 Task: Look for space in San Pedro del Pinatar, Spain from 5th September, 2023 to 13th September, 2023 for 6 adults in price range Rs.15000 to Rs.20000. Place can be entire place with 3 bedrooms having 3 beds and 3 bathrooms. Property type can be house, flat, guest house. Booking option can be shelf check-in. Required host language is English.
Action: Mouse moved to (293, 152)
Screenshot: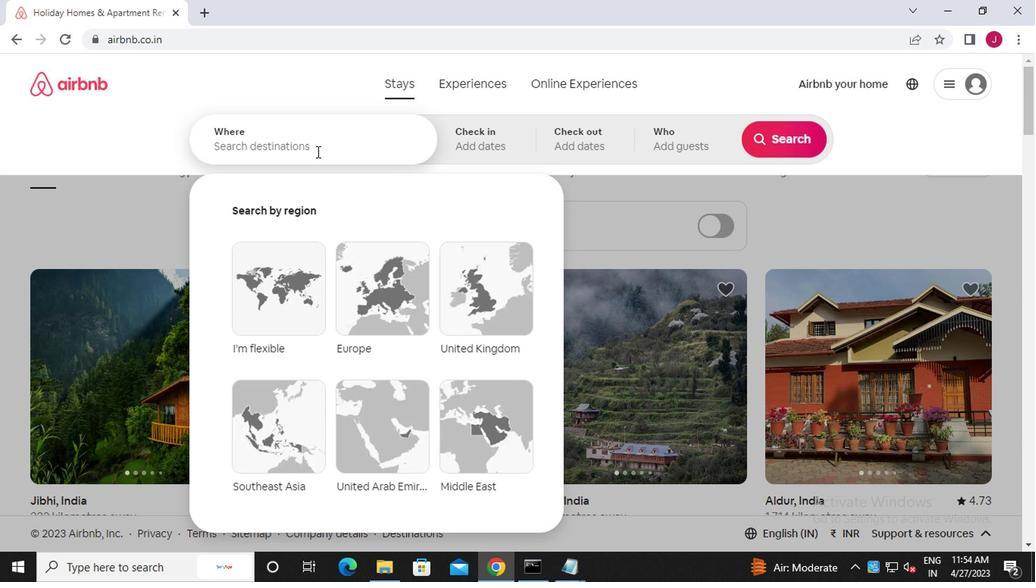 
Action: Mouse pressed left at (293, 152)
Screenshot: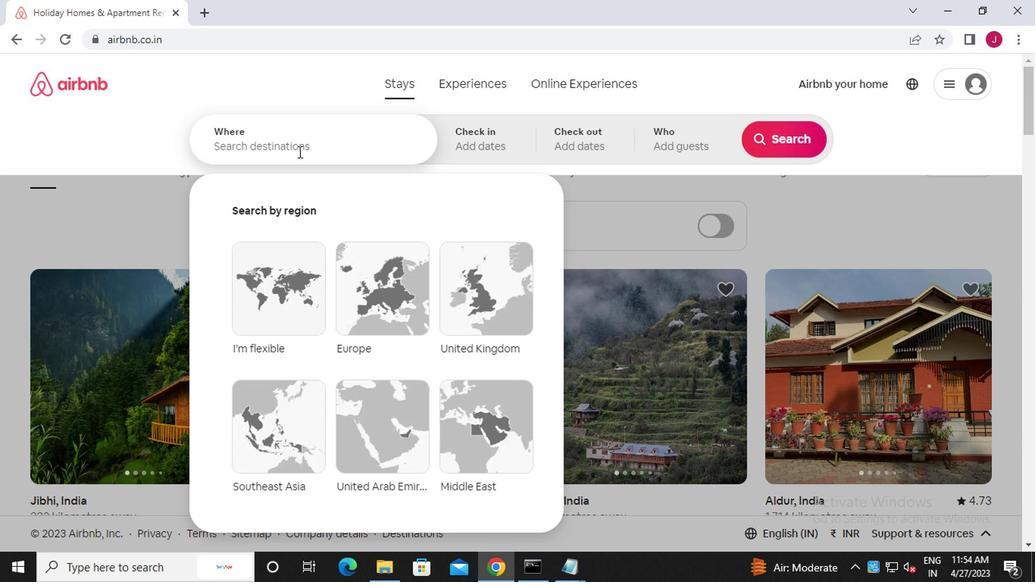 
Action: Key pressed s<Key.caps_lock>an<Key.space>pedro<Key.space>del<Key.space><Key.caps_lock>p<Key.caps_lock>inatar,<Key.caps_lock>s<Key.caps_lock>pain
Screenshot: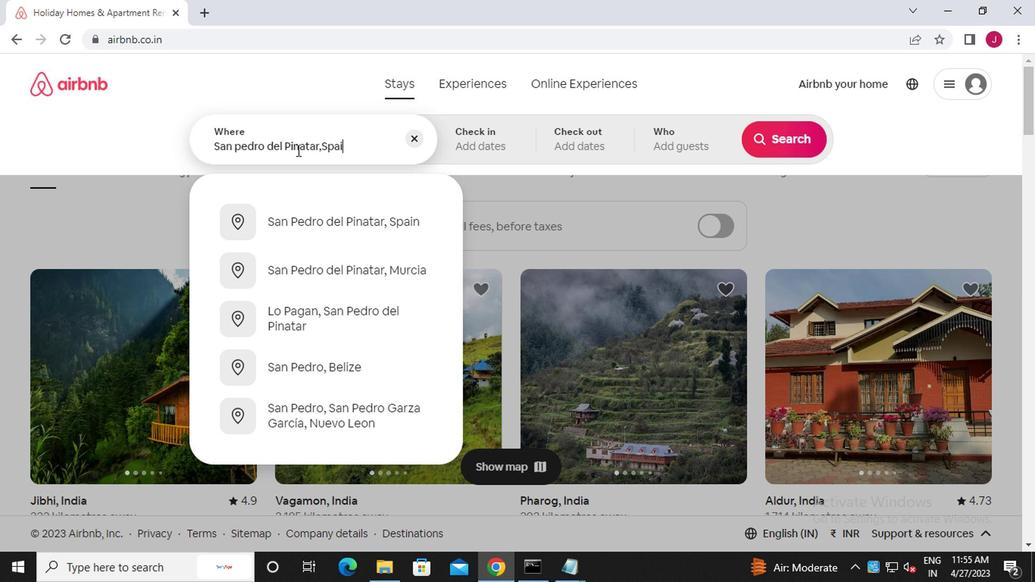 
Action: Mouse moved to (364, 225)
Screenshot: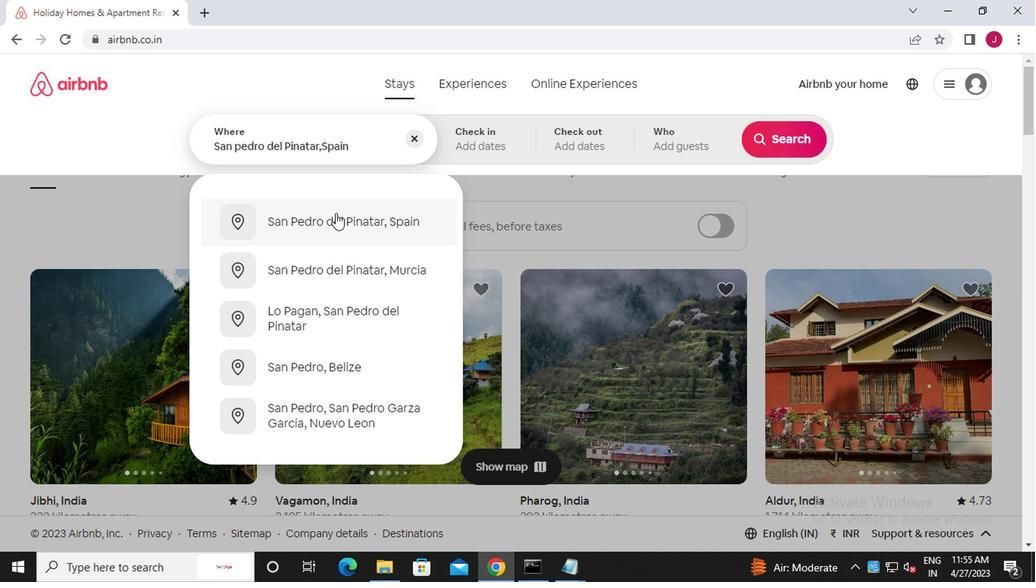 
Action: Mouse pressed left at (364, 225)
Screenshot: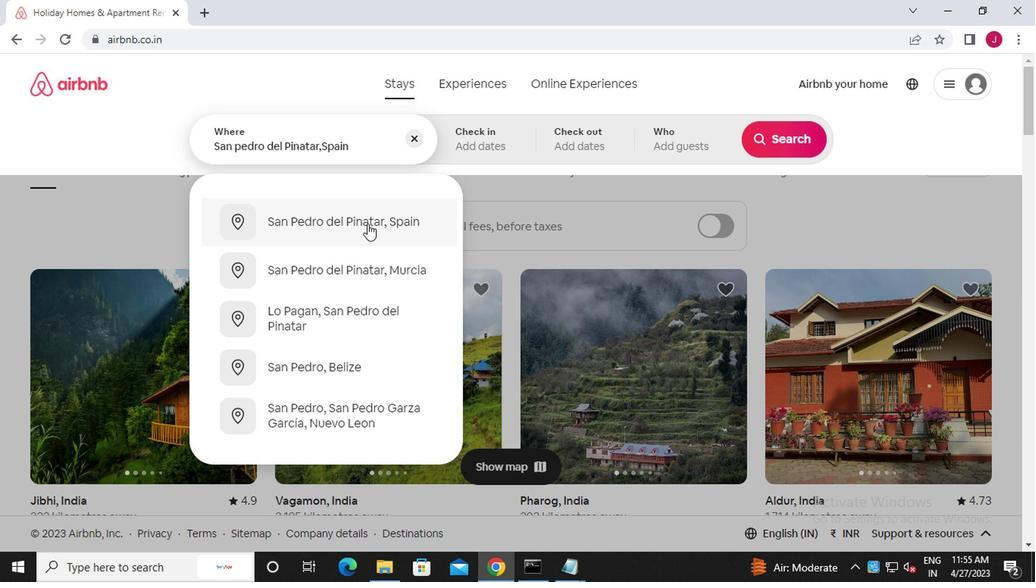 
Action: Mouse moved to (770, 259)
Screenshot: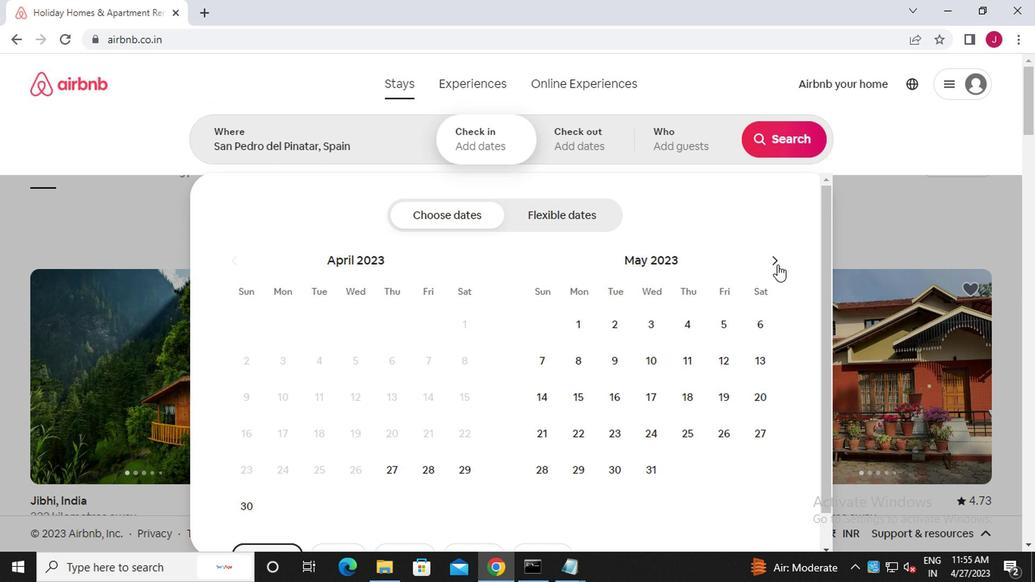 
Action: Mouse pressed left at (770, 259)
Screenshot: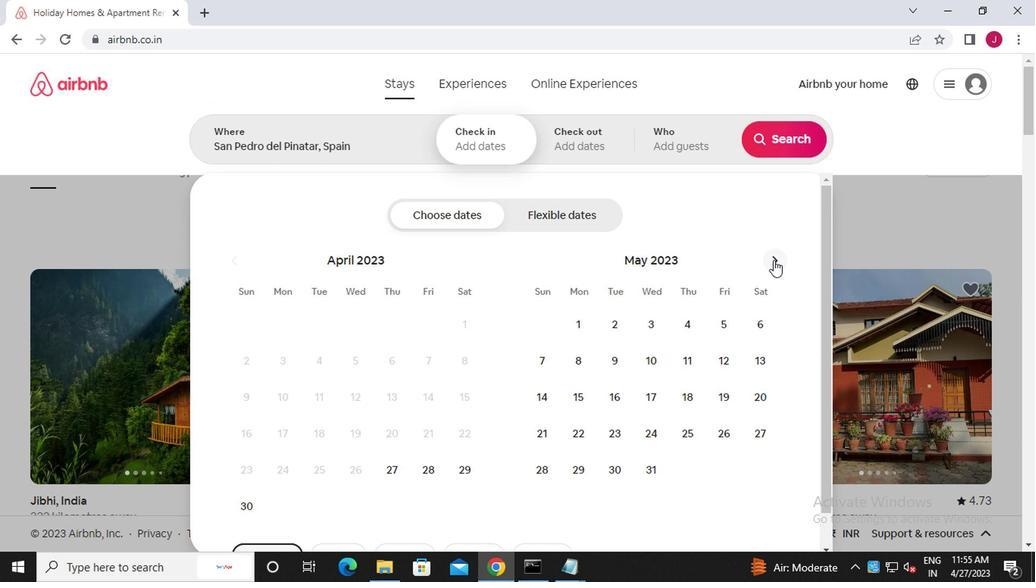 
Action: Mouse pressed left at (770, 259)
Screenshot: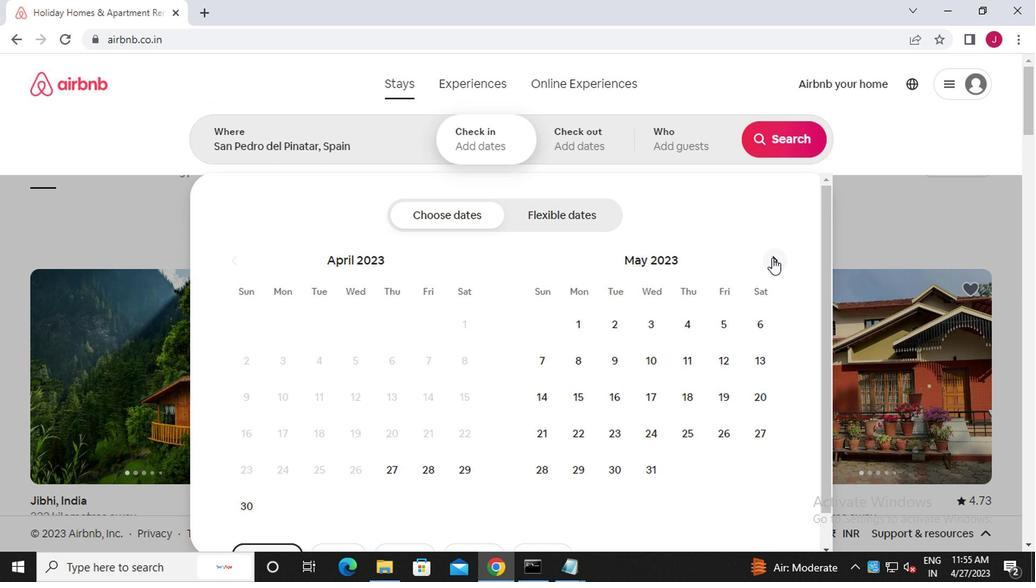 
Action: Mouse pressed left at (770, 259)
Screenshot: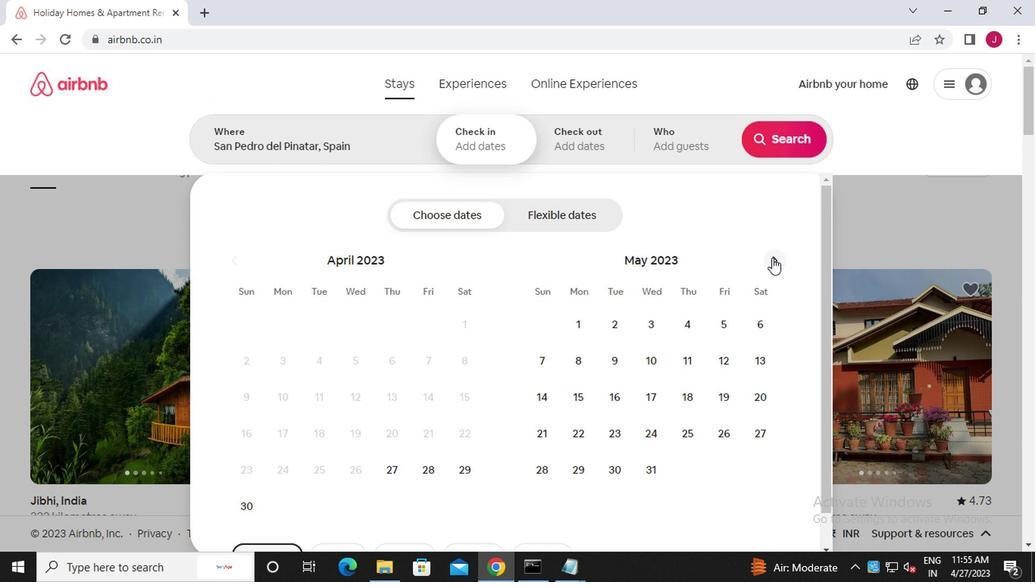 
Action: Mouse pressed left at (770, 259)
Screenshot: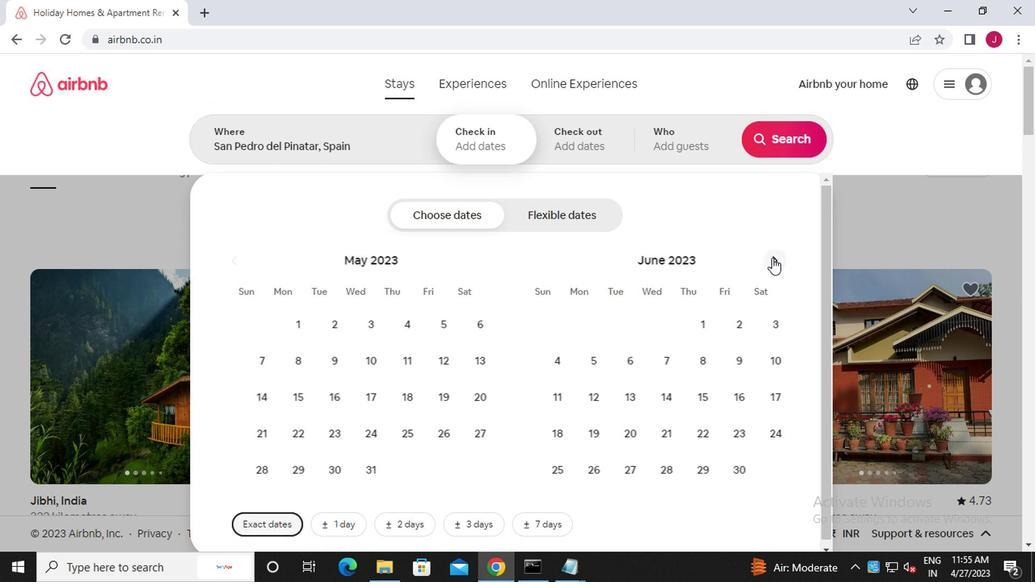 
Action: Mouse pressed left at (770, 259)
Screenshot: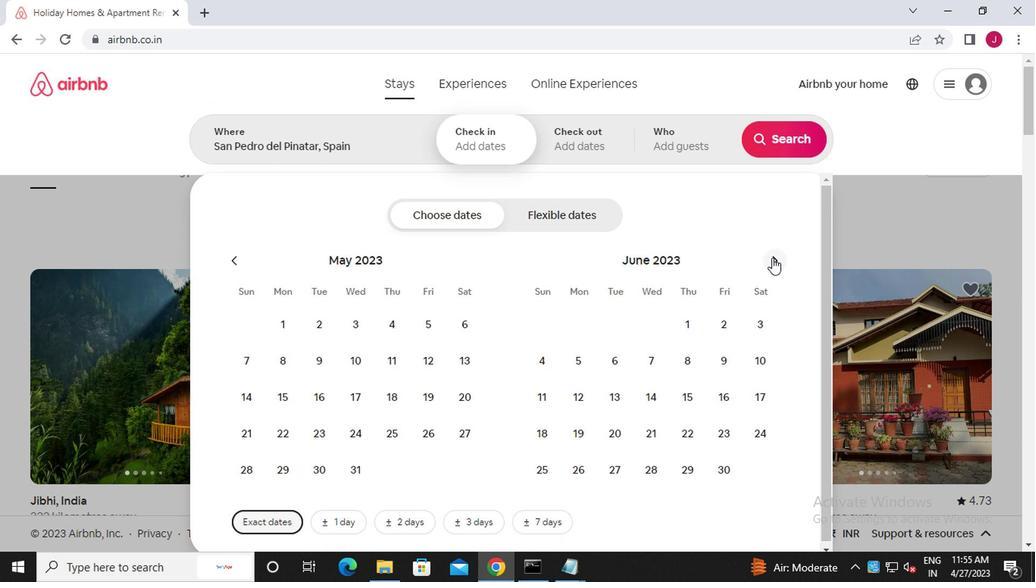 
Action: Mouse pressed left at (770, 259)
Screenshot: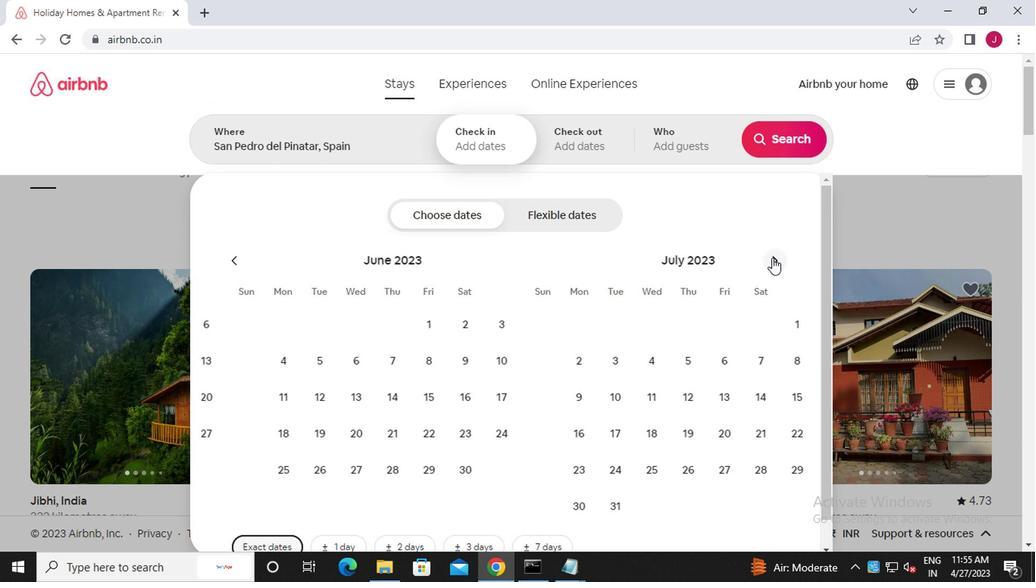
Action: Mouse moved to (767, 260)
Screenshot: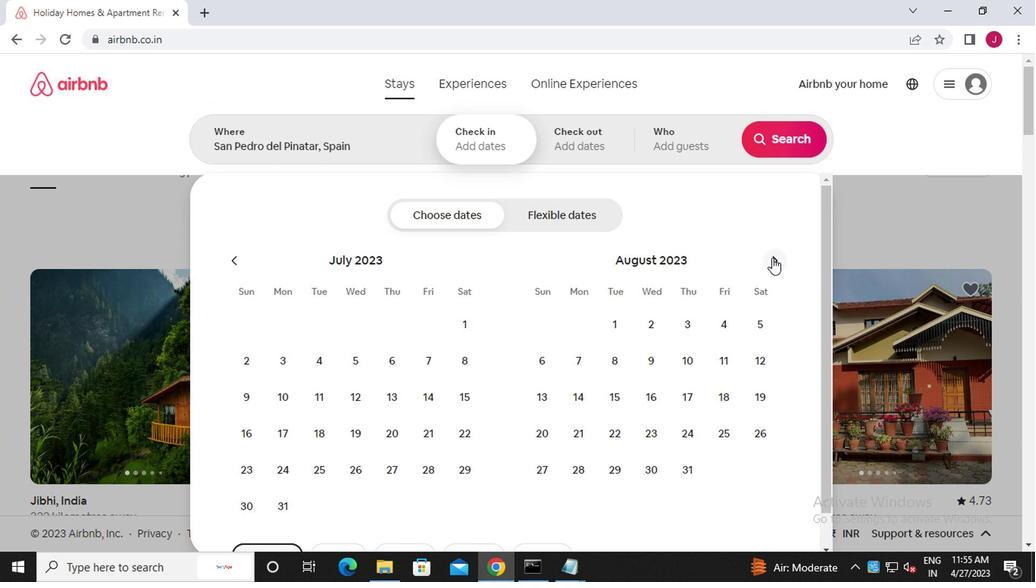 
Action: Mouse pressed left at (767, 260)
Screenshot: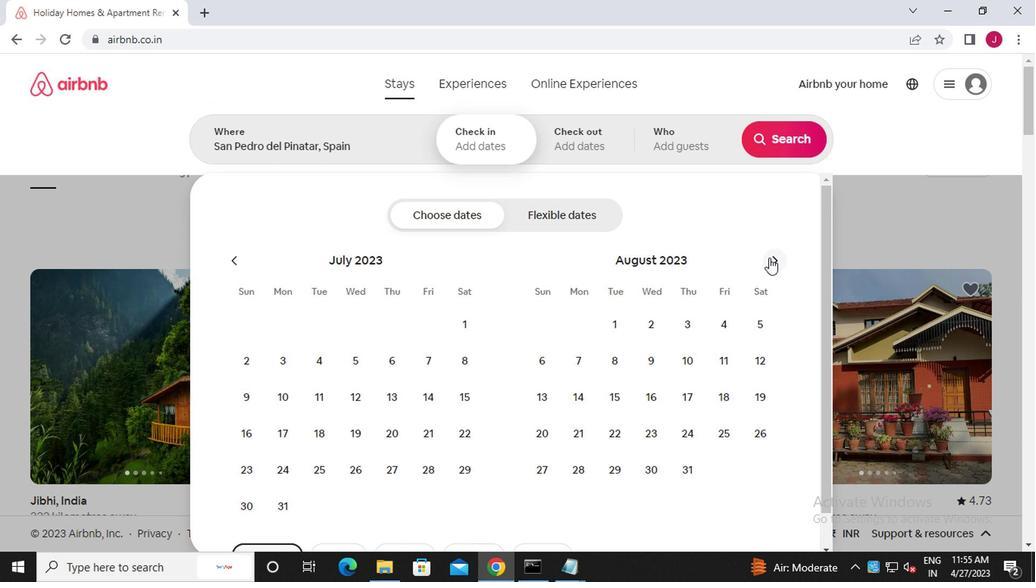 
Action: Mouse moved to (613, 364)
Screenshot: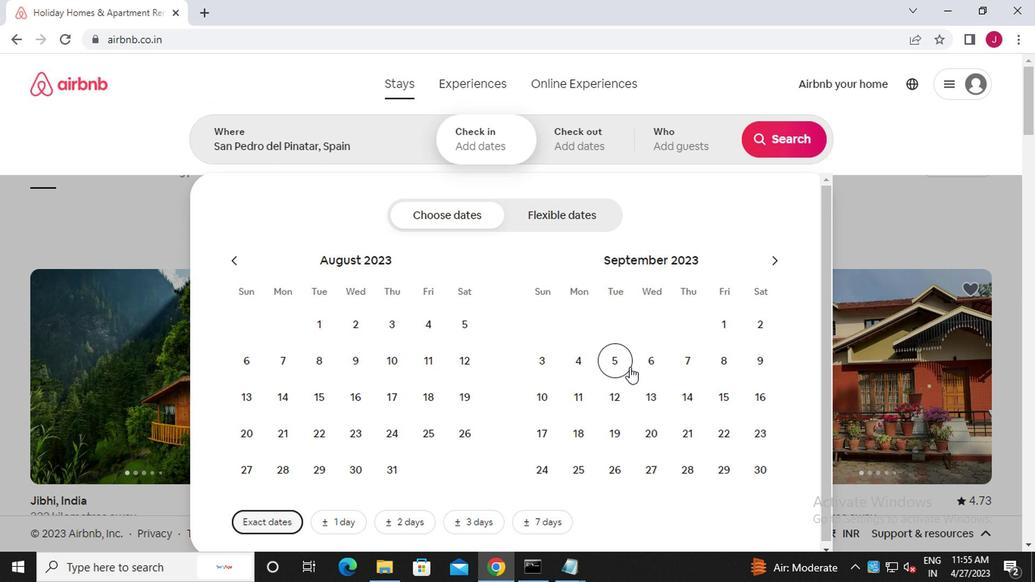 
Action: Mouse pressed left at (613, 364)
Screenshot: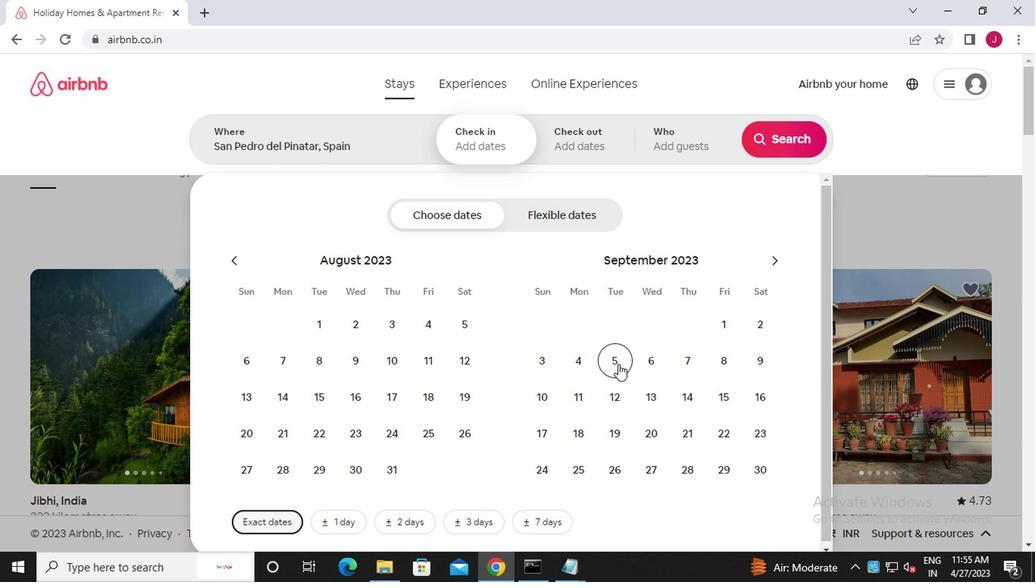 
Action: Mouse moved to (643, 394)
Screenshot: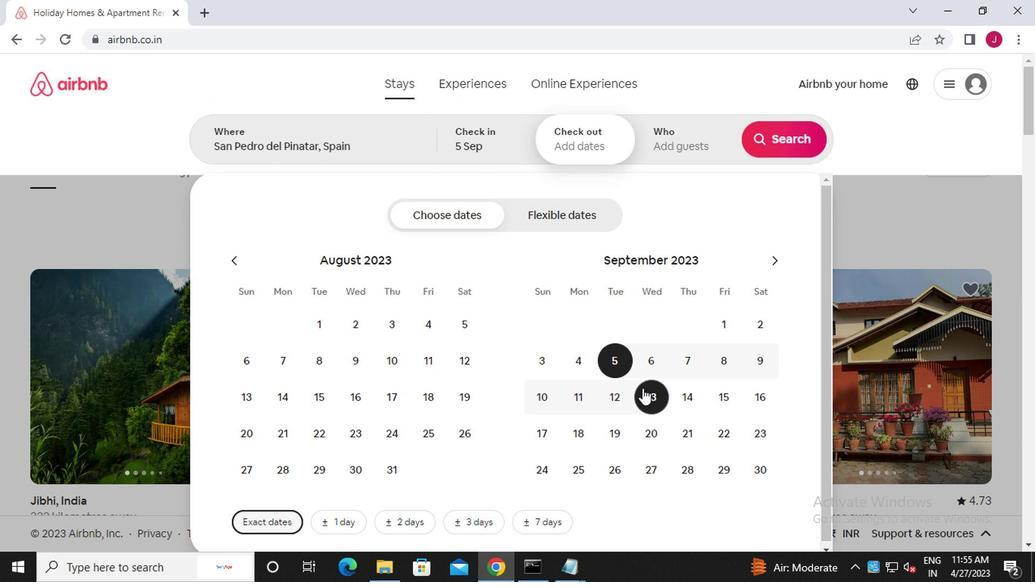 
Action: Mouse pressed left at (643, 394)
Screenshot: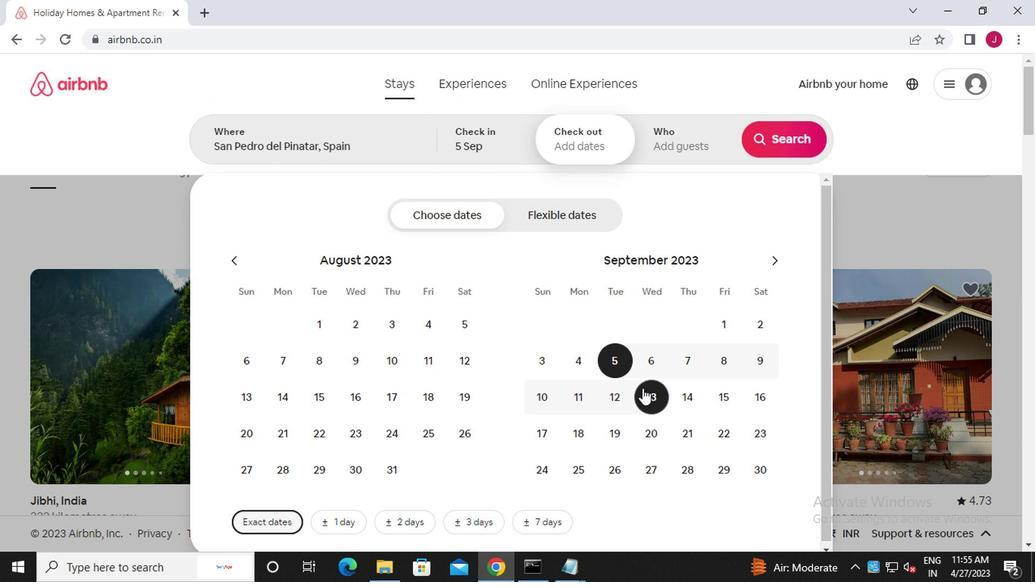 
Action: Mouse moved to (673, 153)
Screenshot: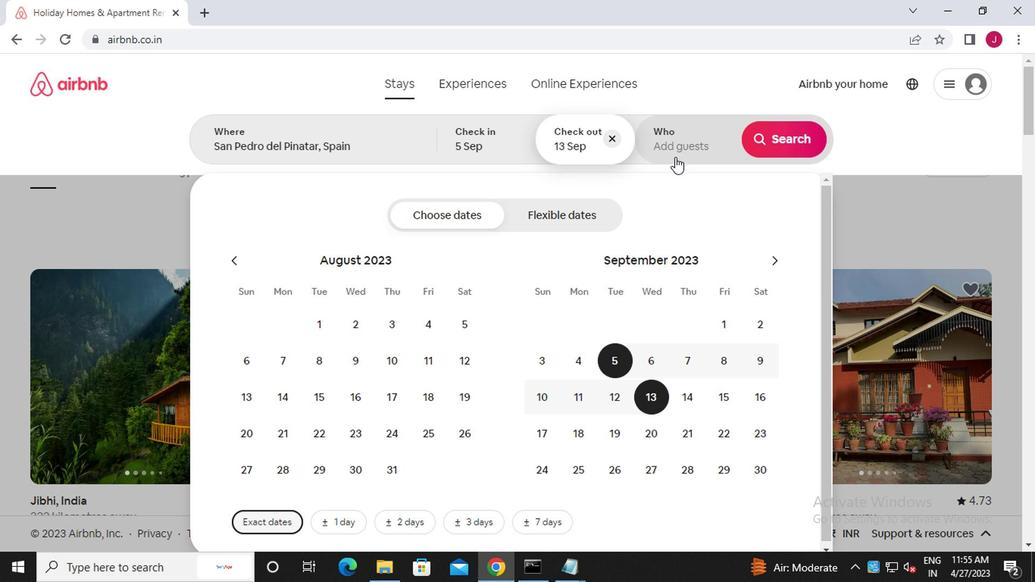 
Action: Mouse pressed left at (673, 153)
Screenshot: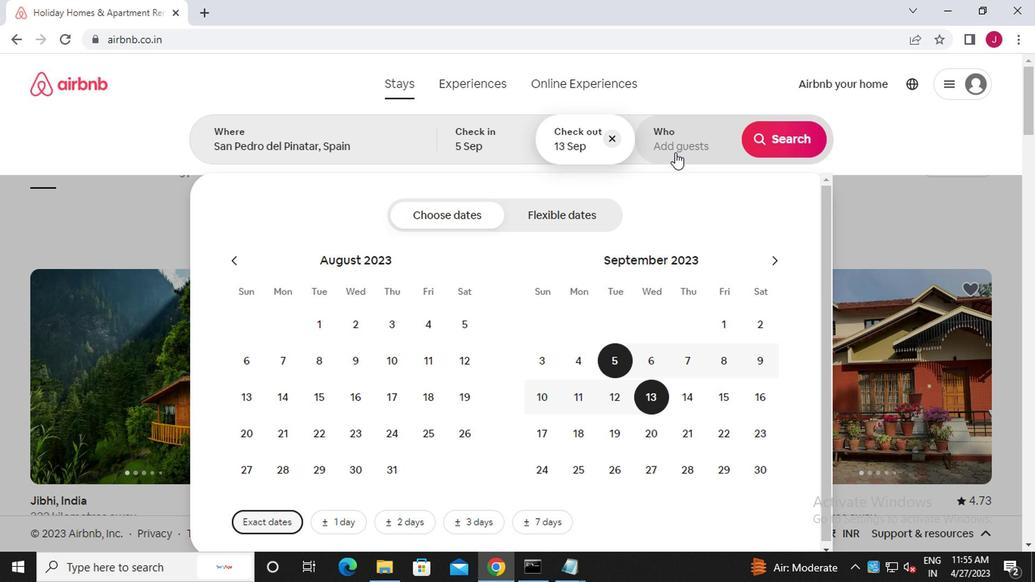 
Action: Mouse moved to (791, 224)
Screenshot: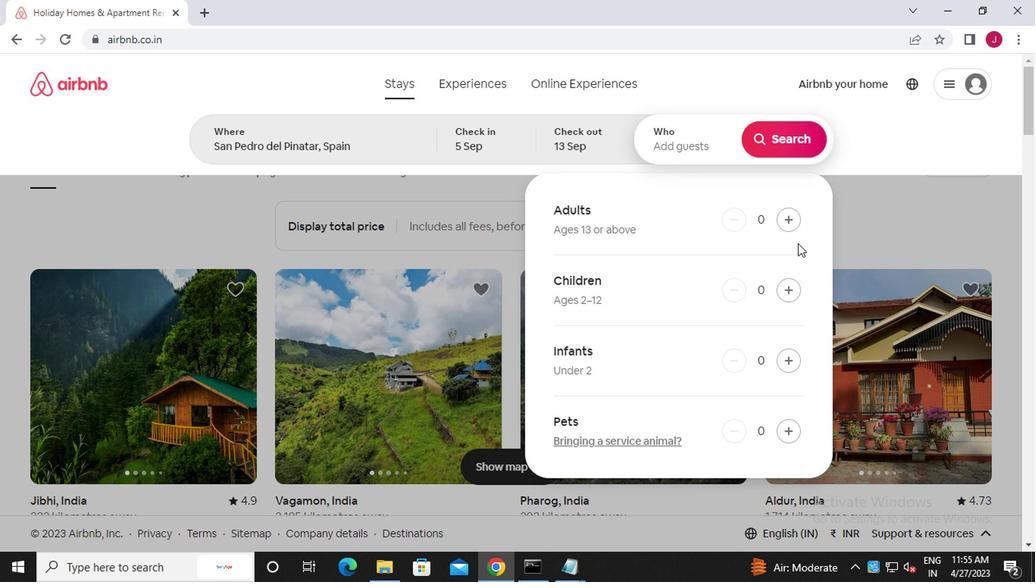 
Action: Mouse pressed left at (791, 224)
Screenshot: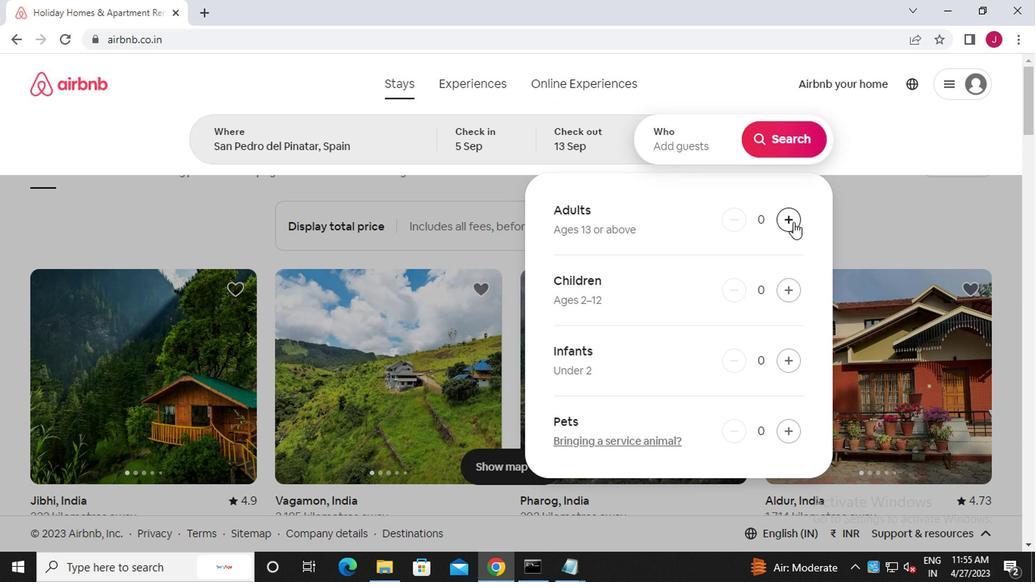 
Action: Mouse pressed left at (791, 224)
Screenshot: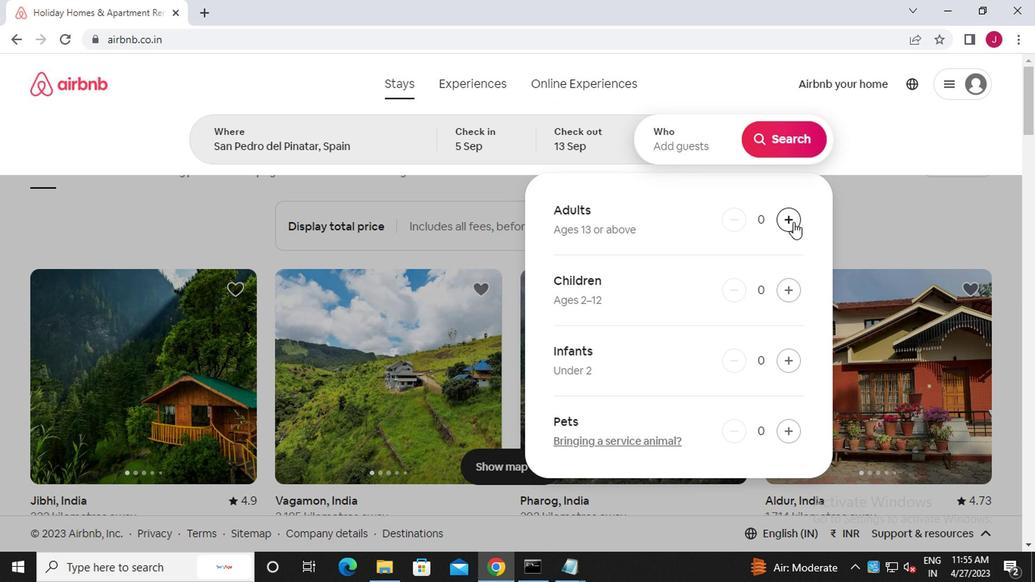 
Action: Mouse pressed left at (791, 224)
Screenshot: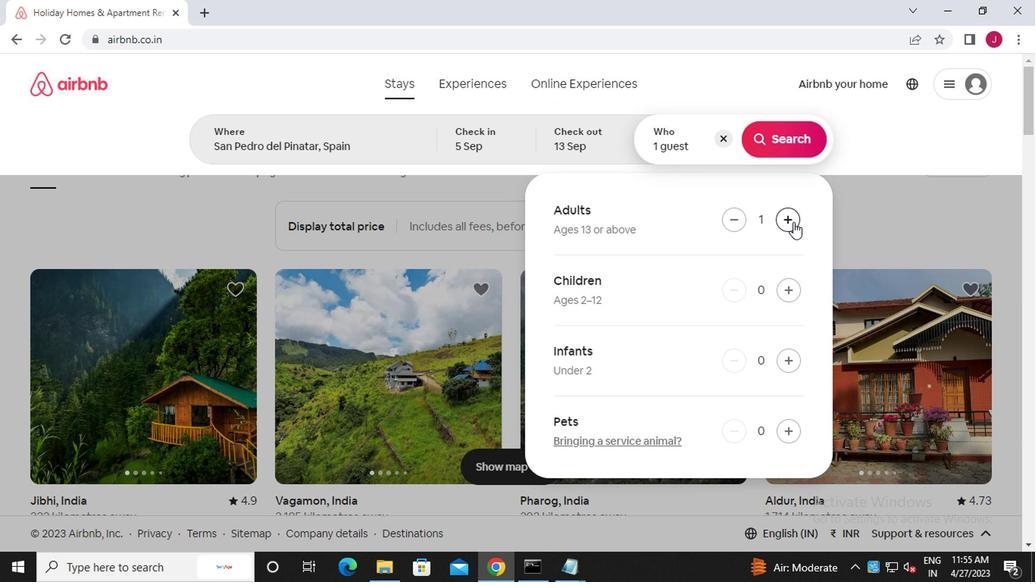 
Action: Mouse pressed left at (791, 224)
Screenshot: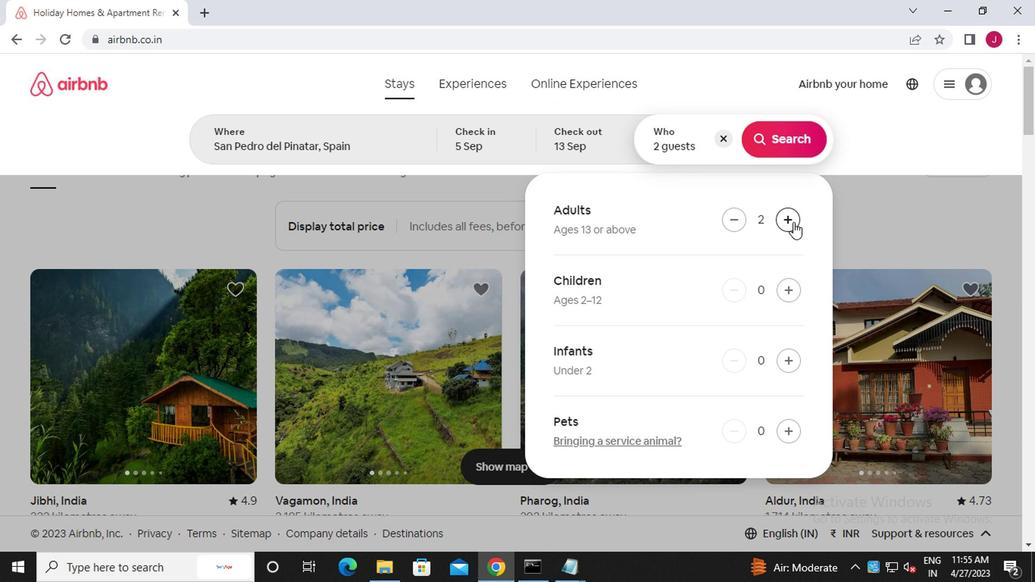 
Action: Mouse pressed left at (791, 224)
Screenshot: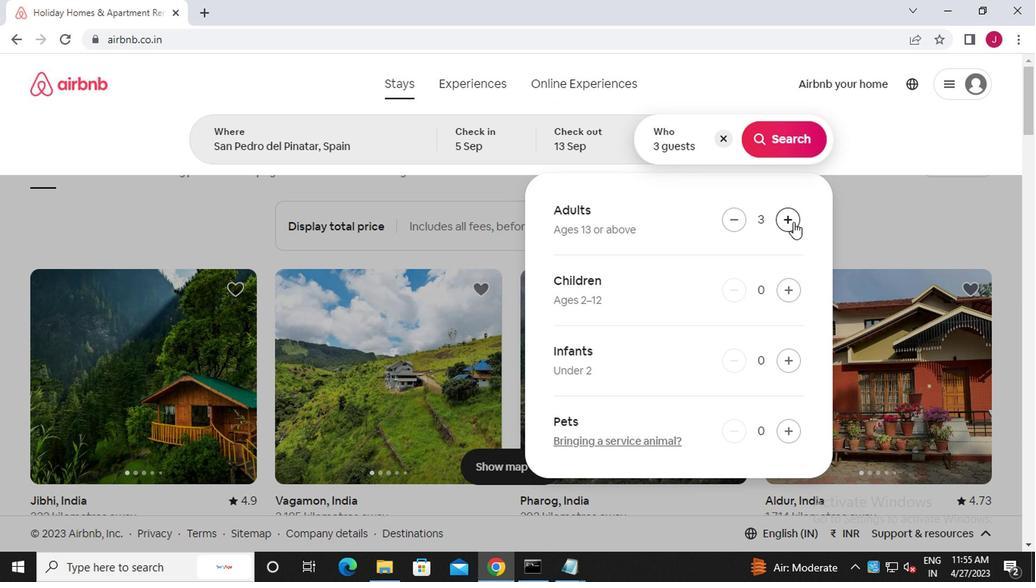 
Action: Mouse pressed left at (791, 224)
Screenshot: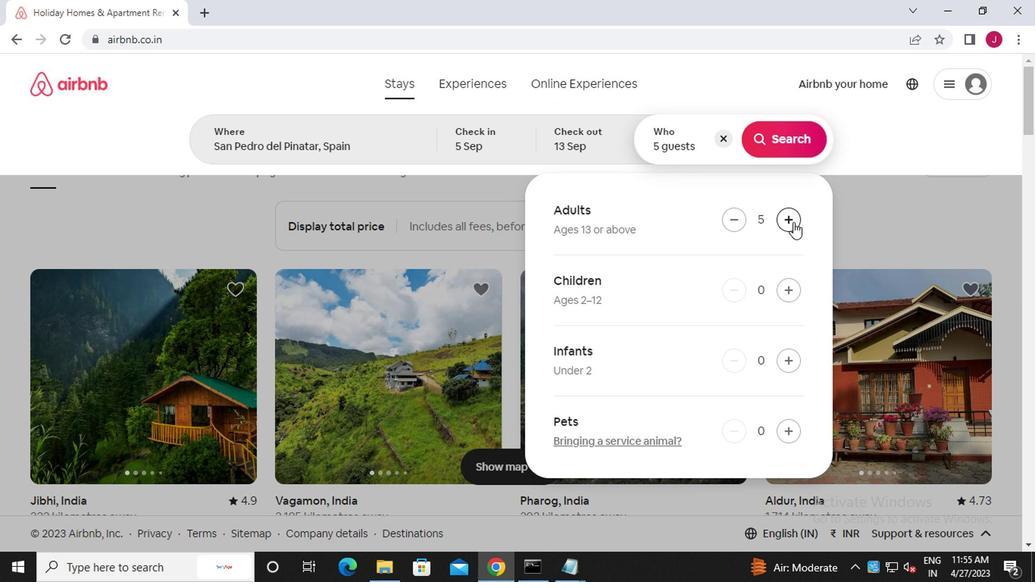 
Action: Mouse moved to (790, 142)
Screenshot: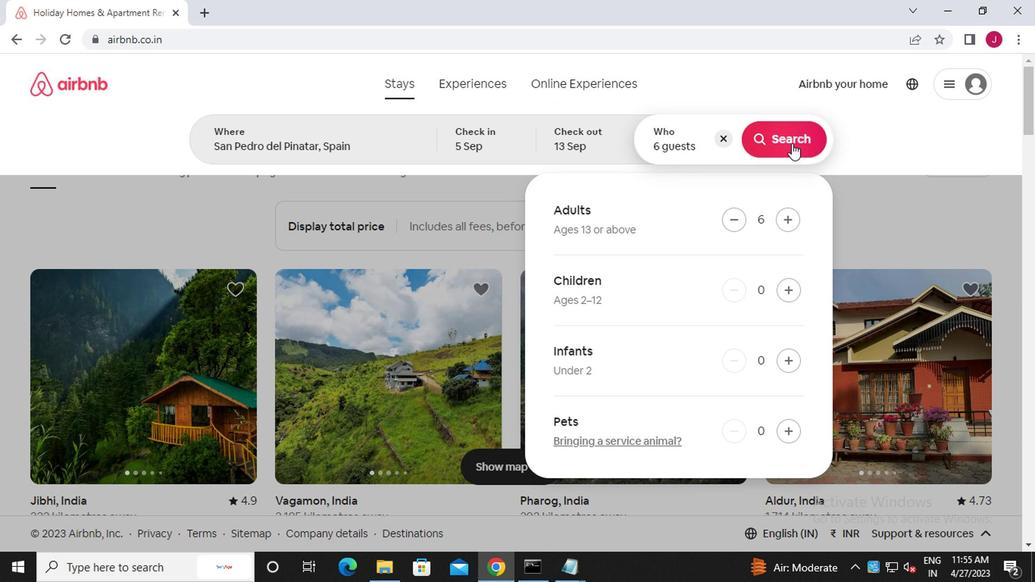 
Action: Mouse pressed left at (790, 142)
Screenshot: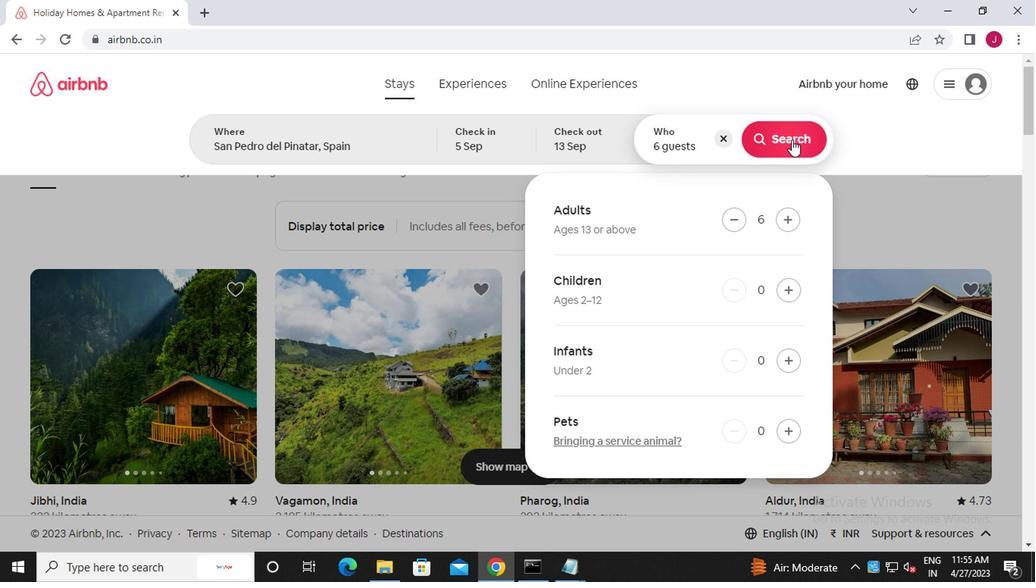 
Action: Mouse moved to (968, 146)
Screenshot: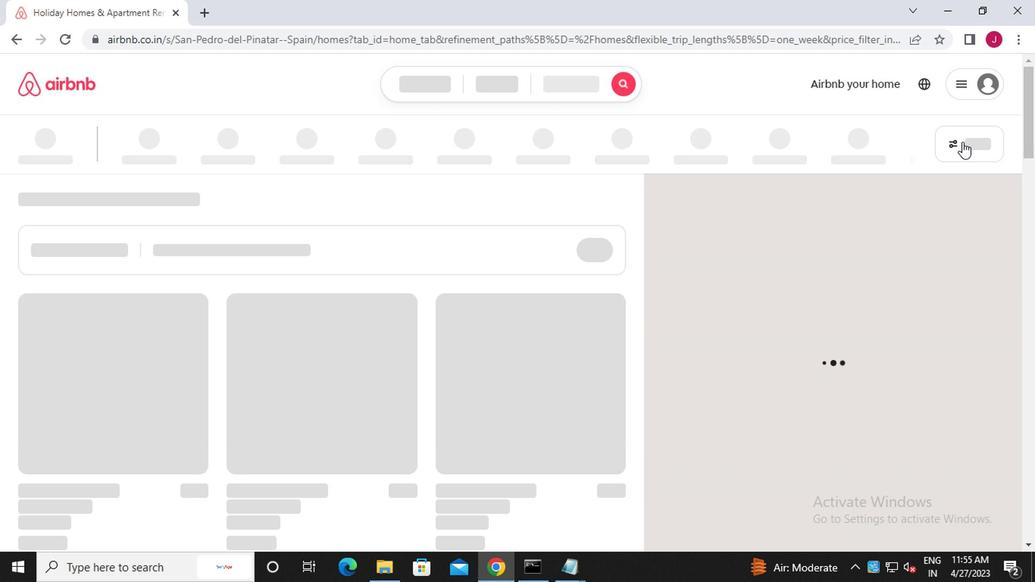 
Action: Mouse pressed left at (968, 146)
Screenshot: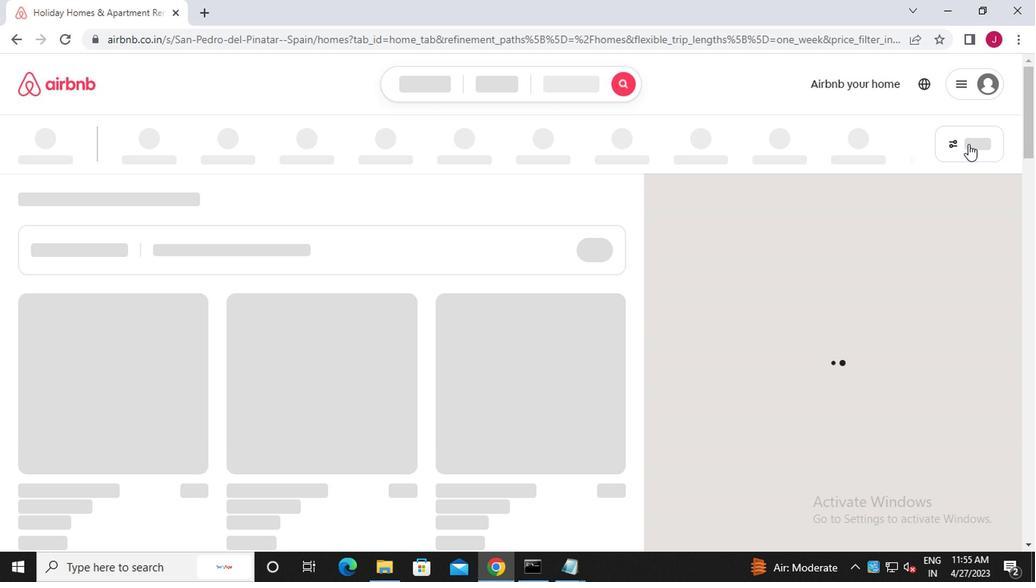 
Action: Mouse moved to (967, 148)
Screenshot: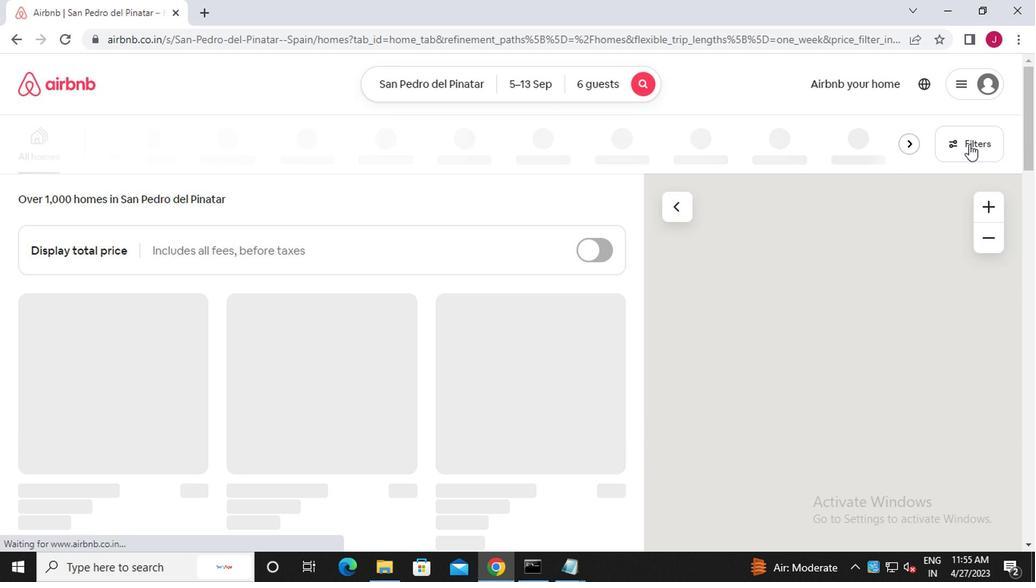 
Action: Mouse pressed left at (967, 148)
Screenshot: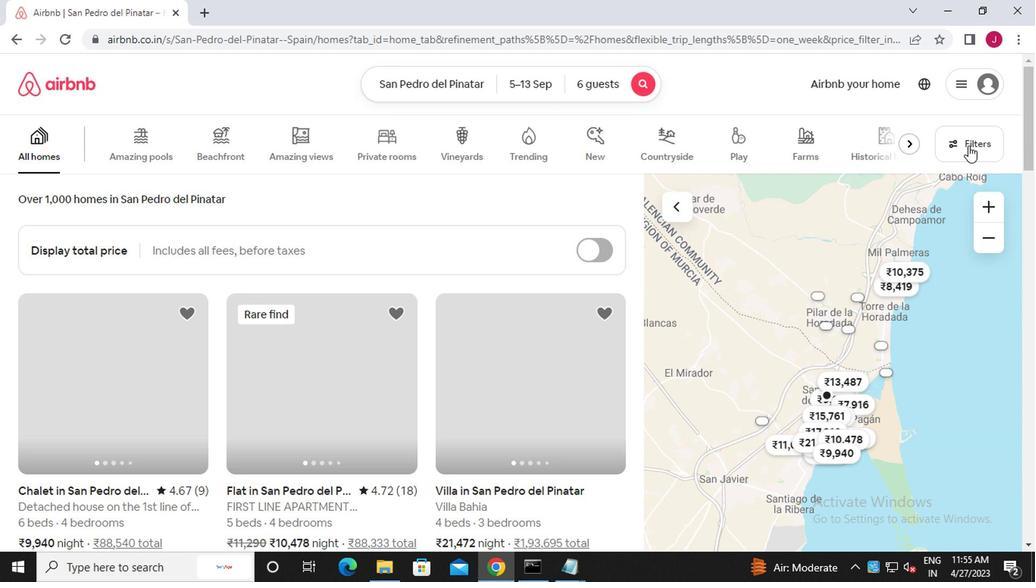 
Action: Mouse moved to (343, 328)
Screenshot: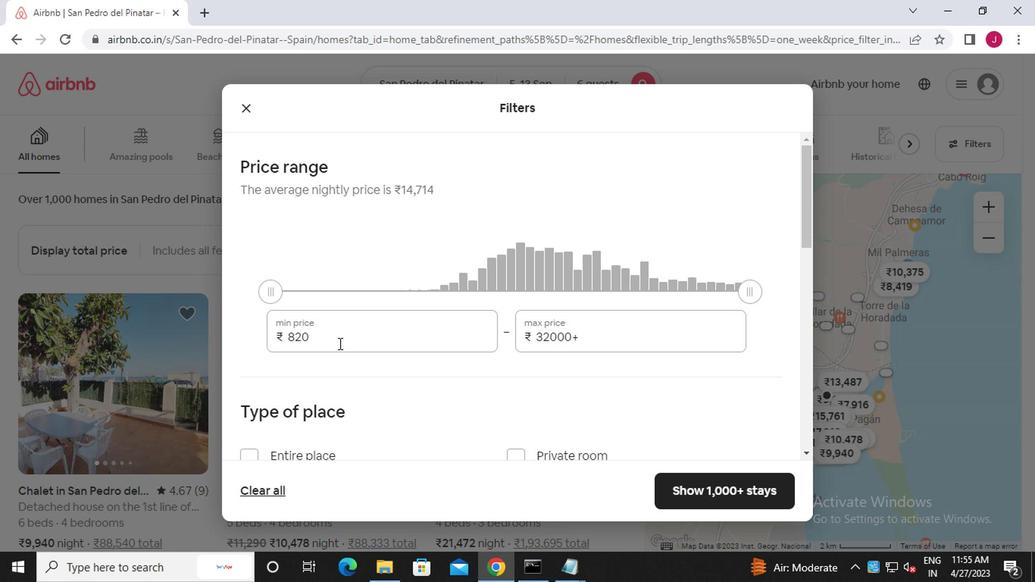 
Action: Mouse pressed left at (343, 328)
Screenshot: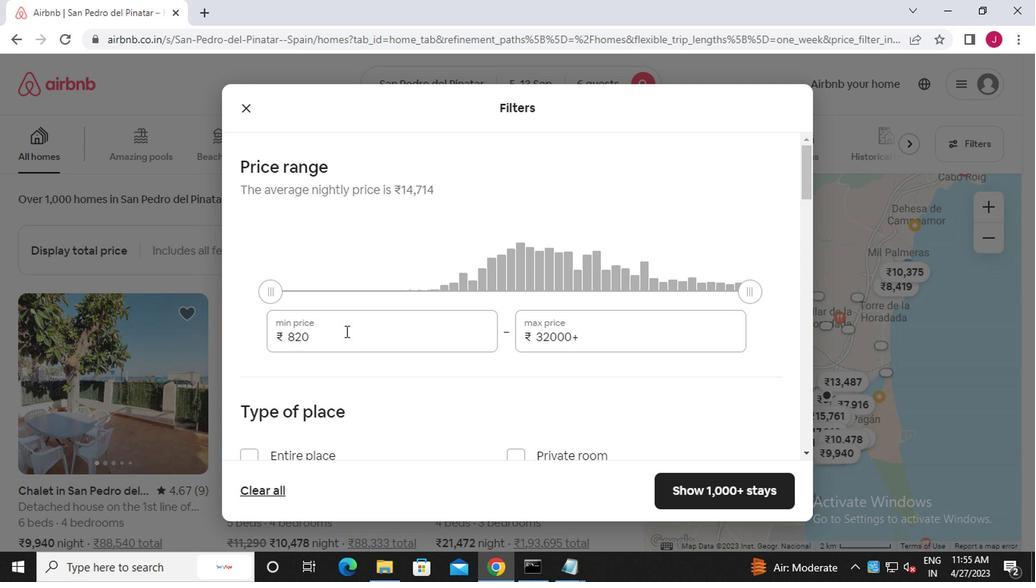 
Action: Key pressed <Key.backspace><Key.backspace><Key.backspace><<97>><<101>><<96>><<96>><<96>>
Screenshot: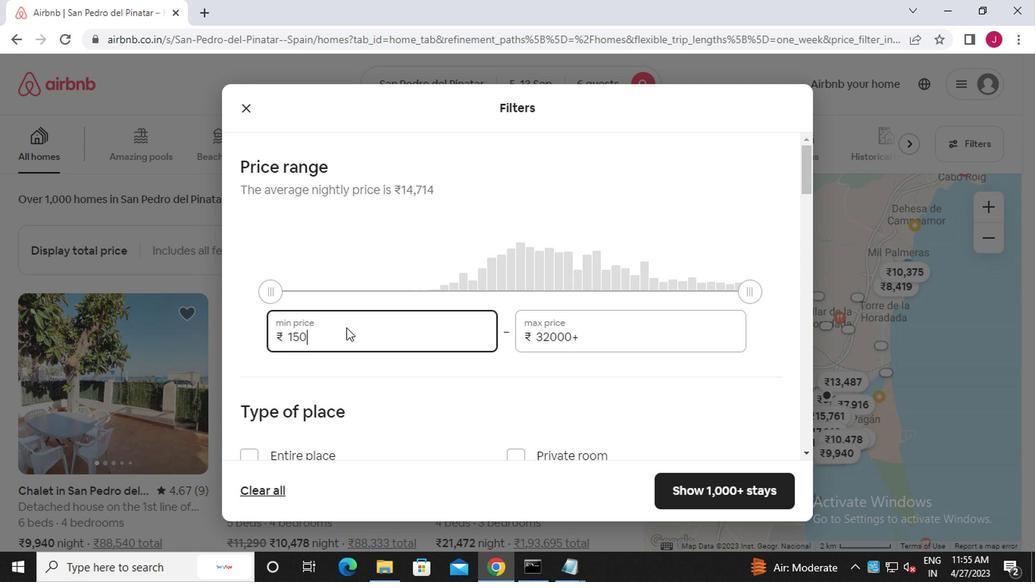 
Action: Mouse moved to (599, 342)
Screenshot: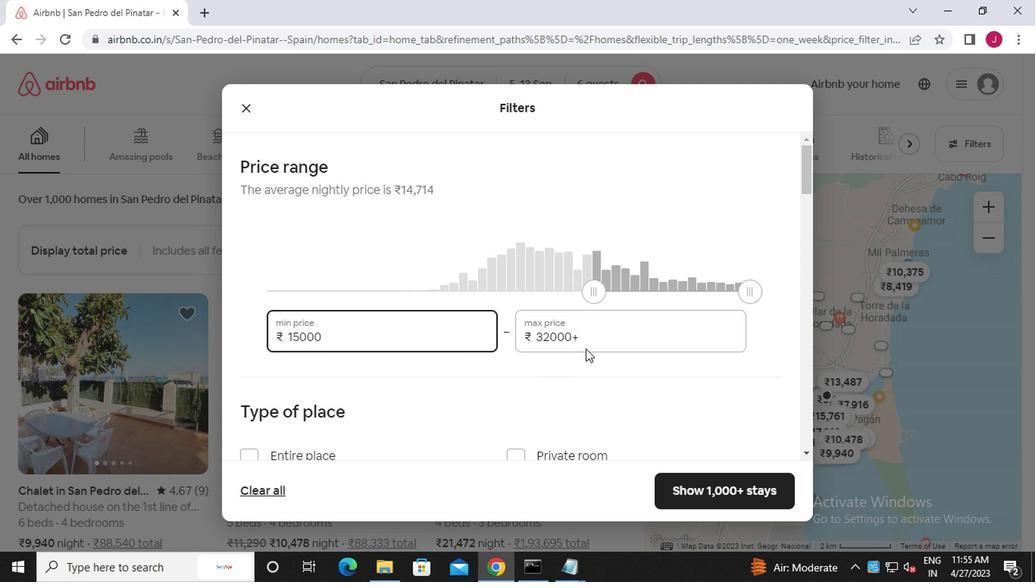 
Action: Mouse pressed left at (599, 342)
Screenshot: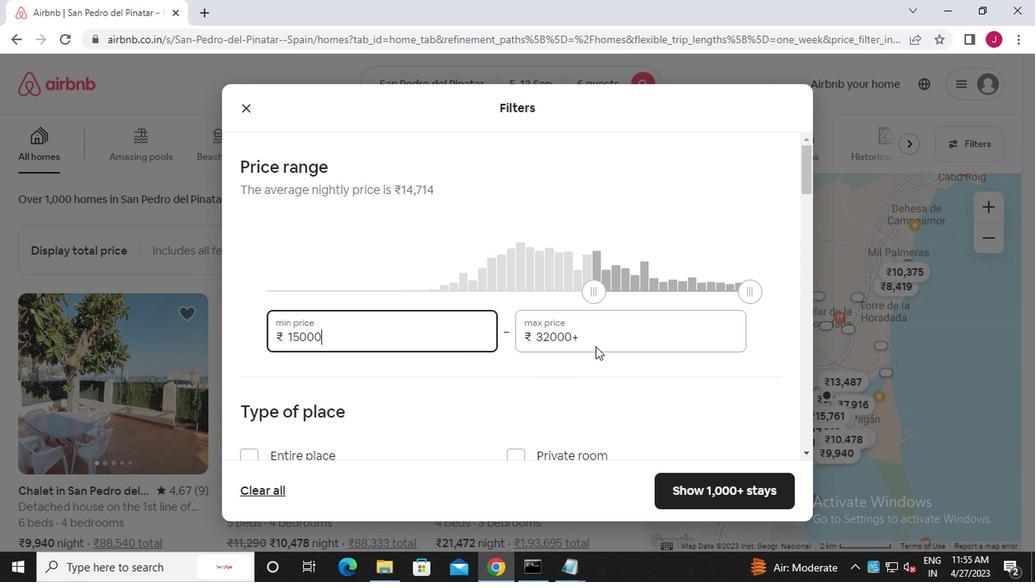 
Action: Mouse moved to (593, 343)
Screenshot: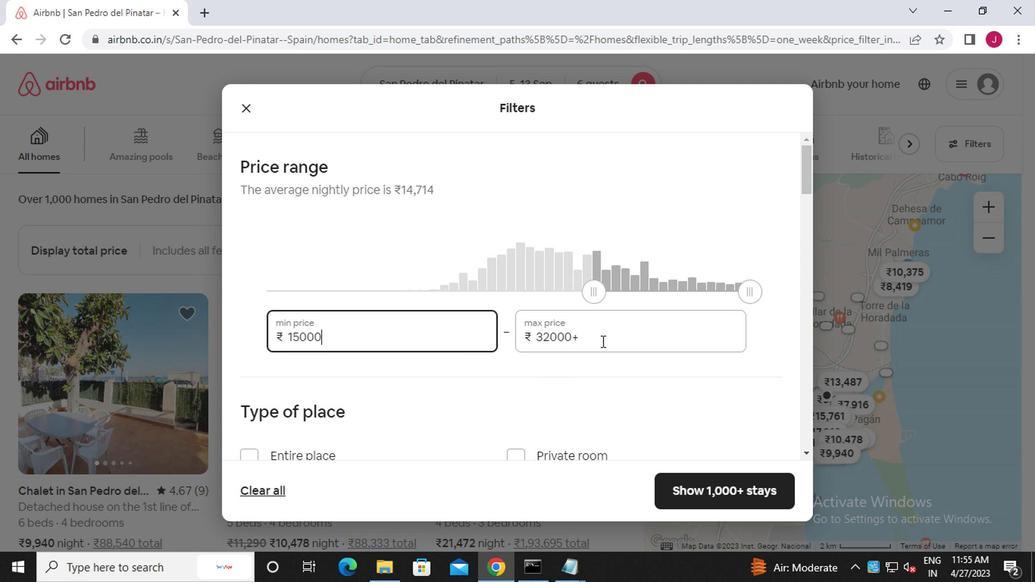 
Action: Key pressed <Key.backspace><Key.backspace><Key.backspace><Key.backspace><Key.backspace><Key.backspace><Key.backspace><Key.backspace><Key.backspace><Key.backspace><Key.backspace><Key.backspace><<98>><<96>><<96>><<96>><<96>>
Screenshot: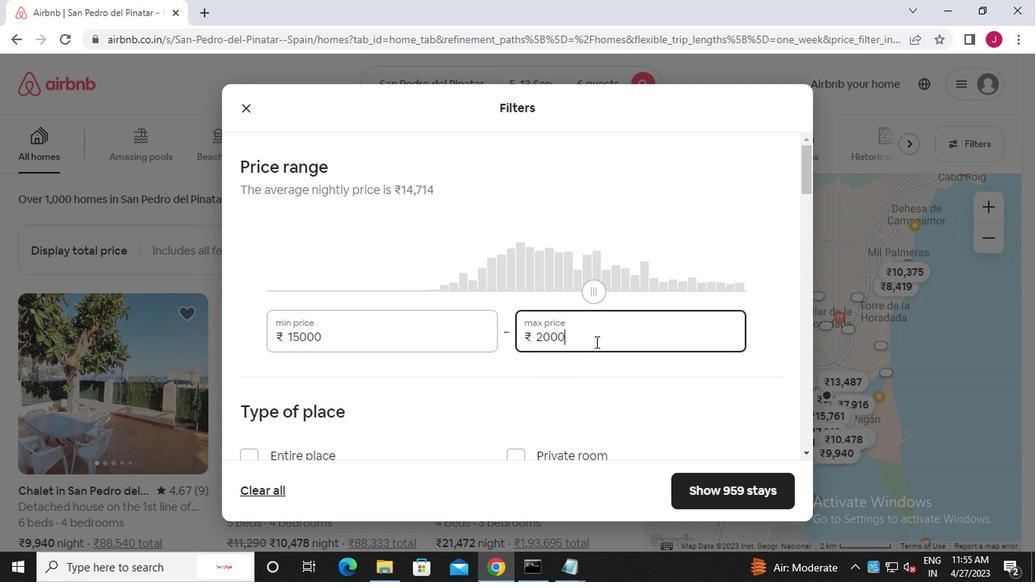 
Action: Mouse scrolled (593, 342) with delta (0, 0)
Screenshot: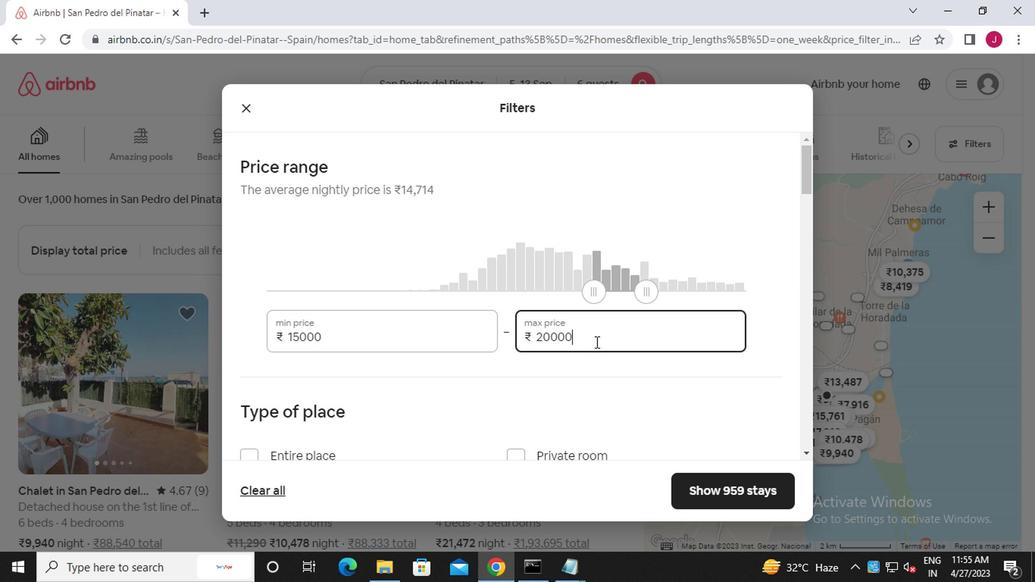 
Action: Mouse scrolled (593, 342) with delta (0, 0)
Screenshot: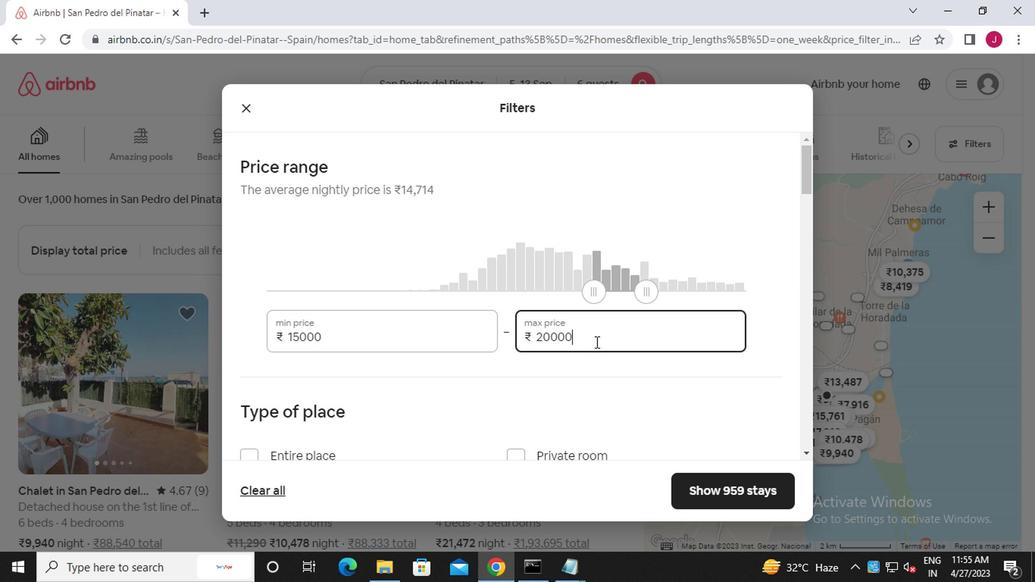 
Action: Mouse scrolled (593, 342) with delta (0, 0)
Screenshot: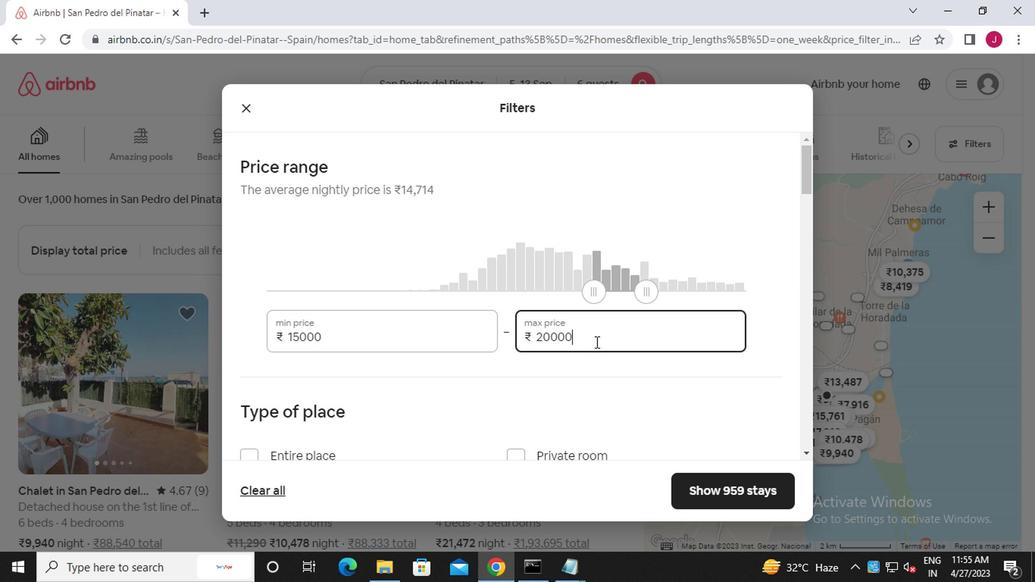 
Action: Mouse scrolled (593, 342) with delta (0, 0)
Screenshot: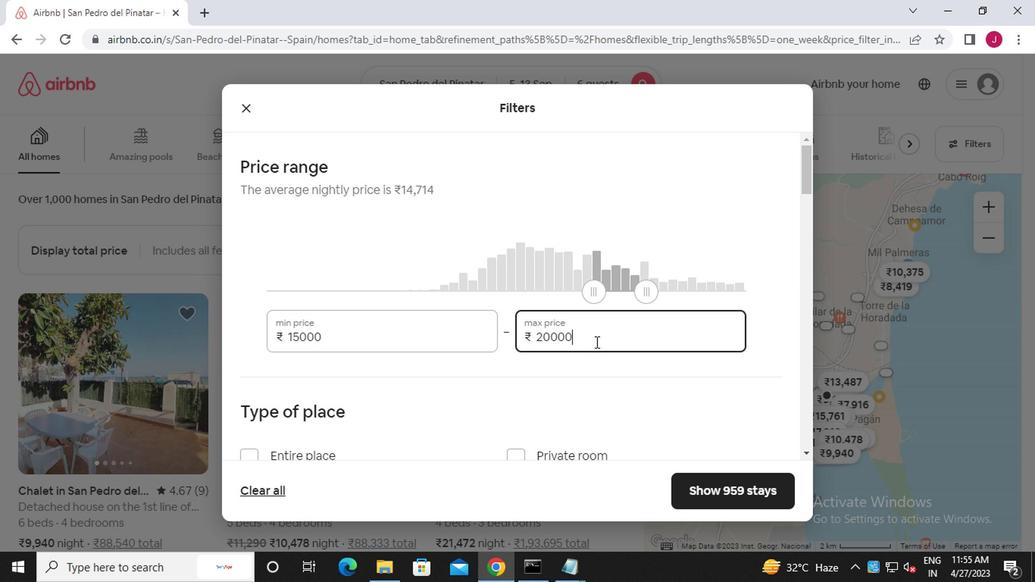 
Action: Mouse moved to (240, 149)
Screenshot: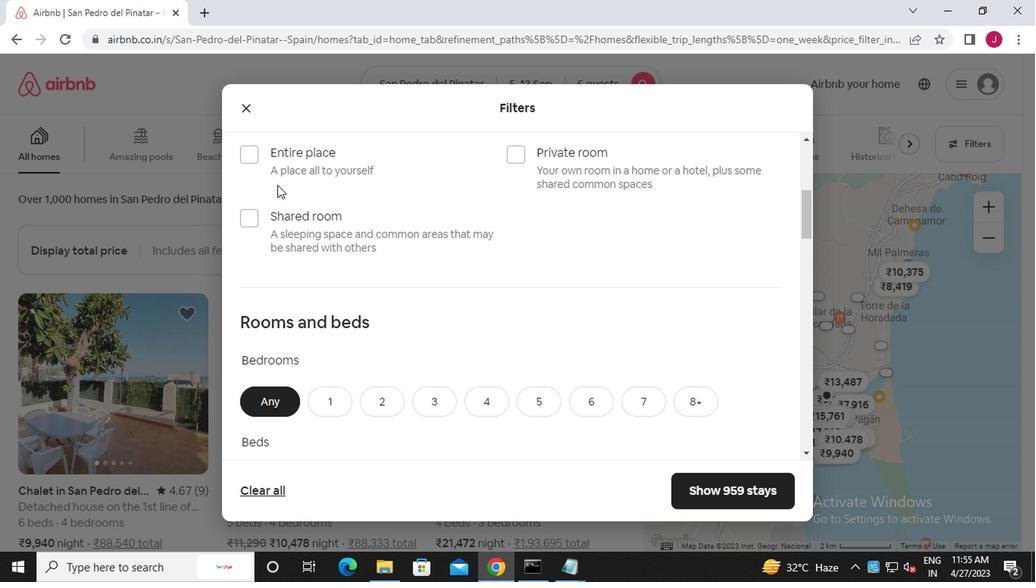 
Action: Mouse pressed left at (240, 149)
Screenshot: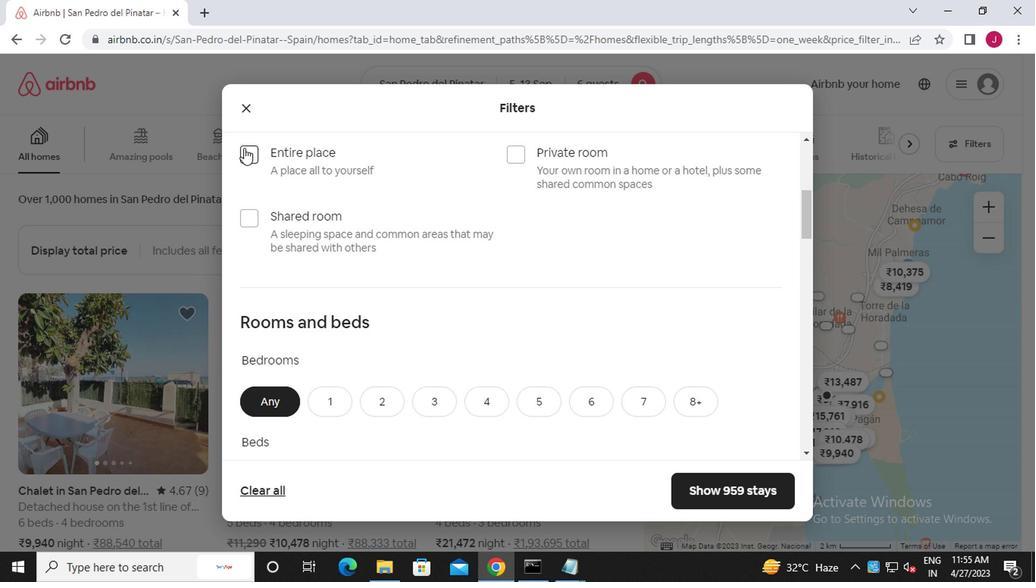 
Action: Mouse moved to (360, 261)
Screenshot: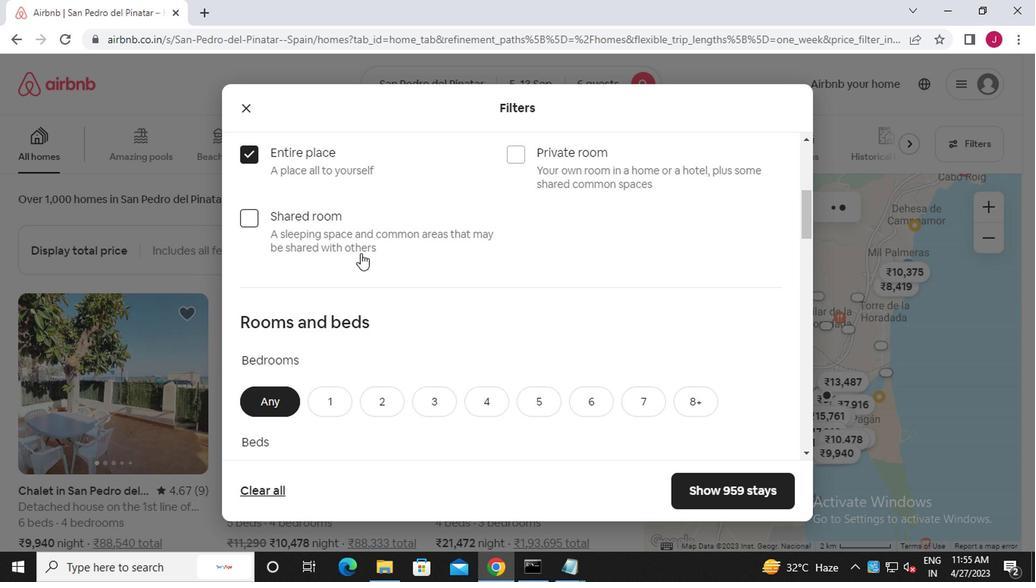 
Action: Mouse scrolled (360, 260) with delta (0, 0)
Screenshot: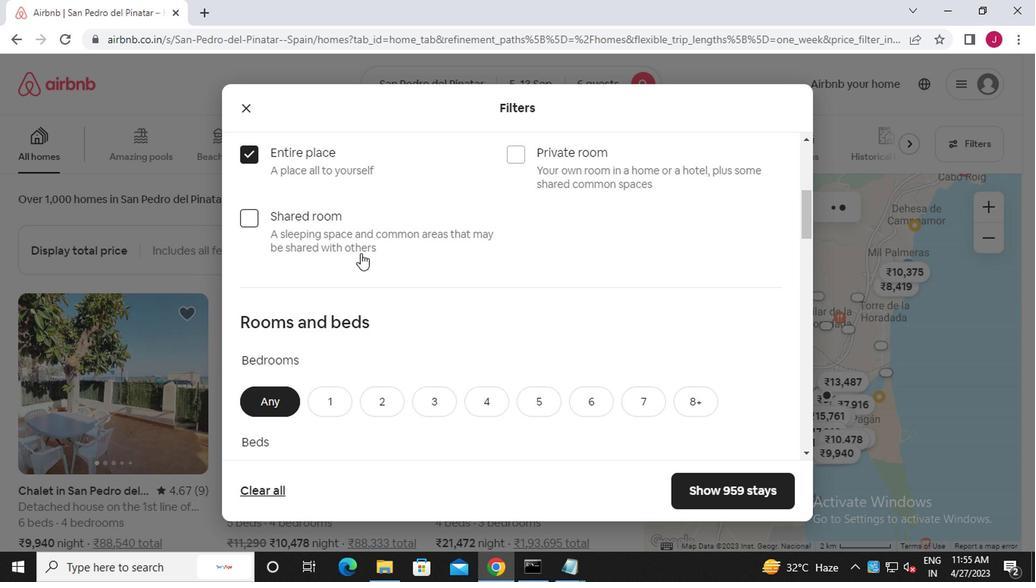 
Action: Mouse moved to (360, 262)
Screenshot: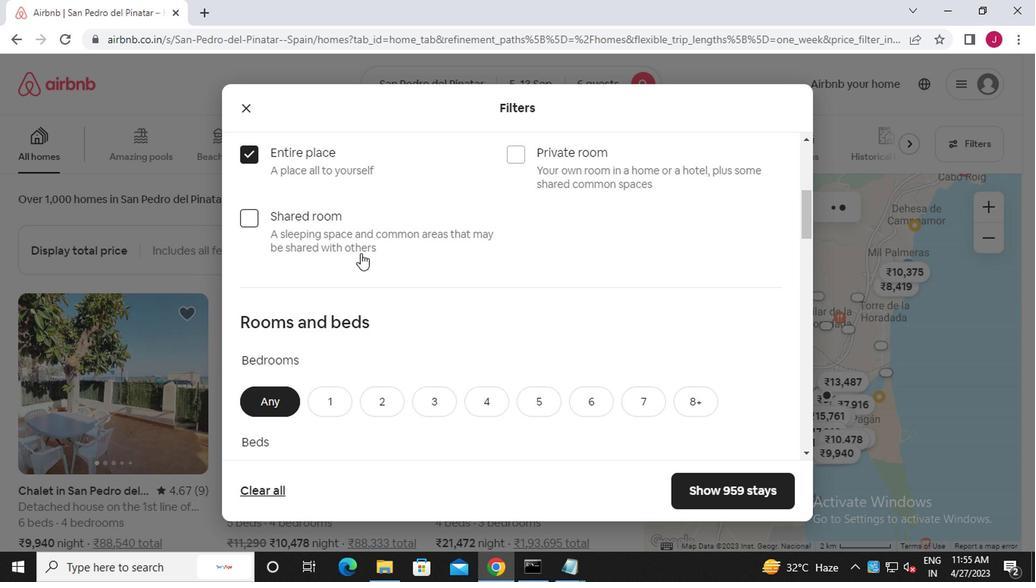 
Action: Mouse scrolled (360, 261) with delta (0, -1)
Screenshot: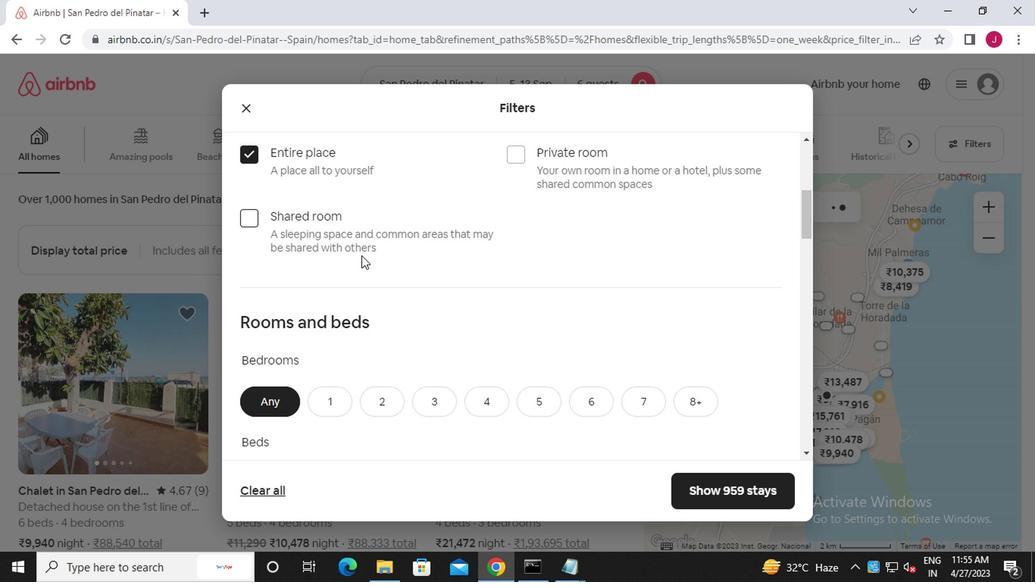 
Action: Mouse scrolled (360, 261) with delta (0, -1)
Screenshot: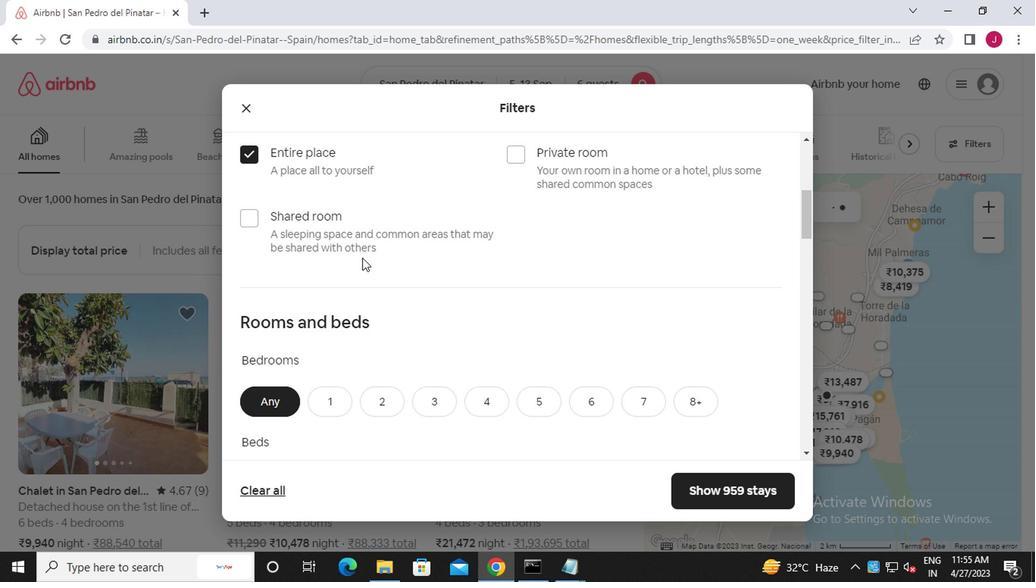 
Action: Mouse moved to (424, 178)
Screenshot: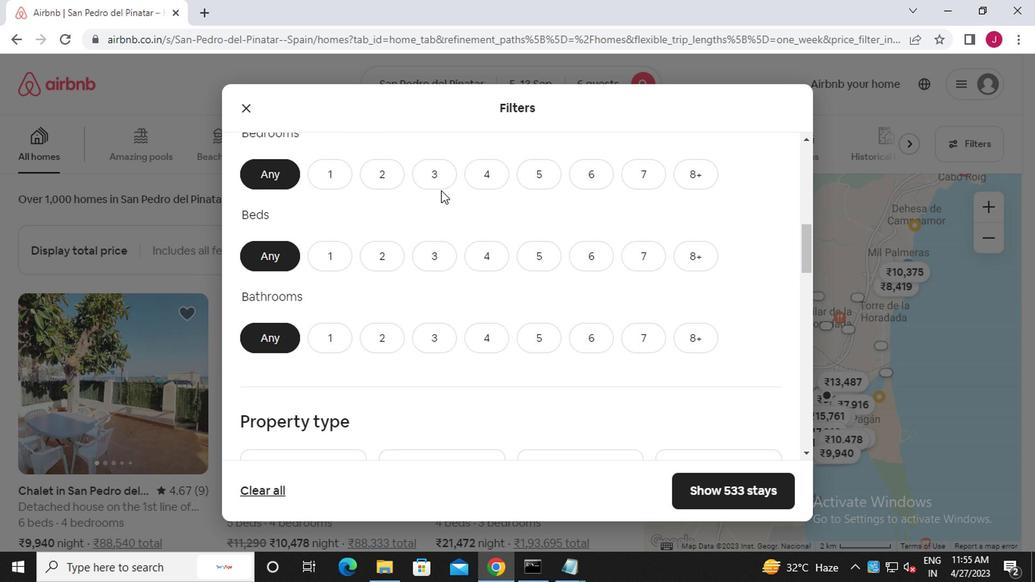
Action: Mouse pressed left at (424, 178)
Screenshot: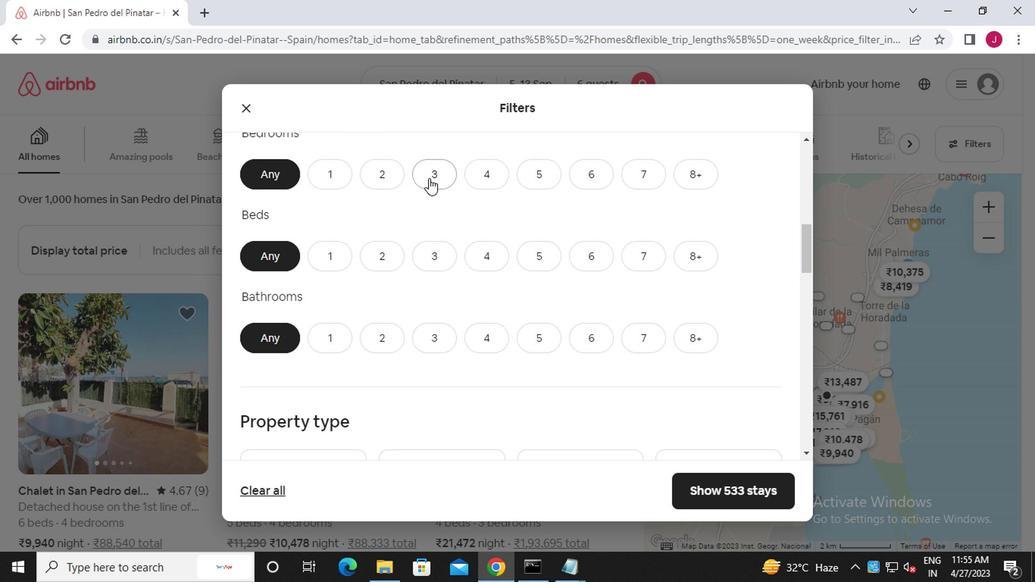 
Action: Mouse moved to (434, 263)
Screenshot: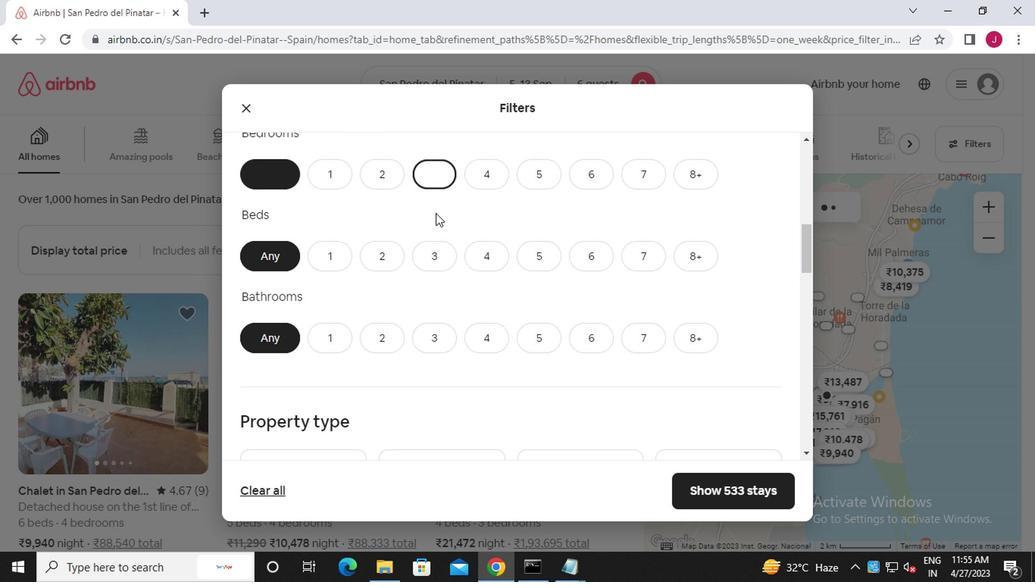 
Action: Mouse pressed left at (434, 263)
Screenshot: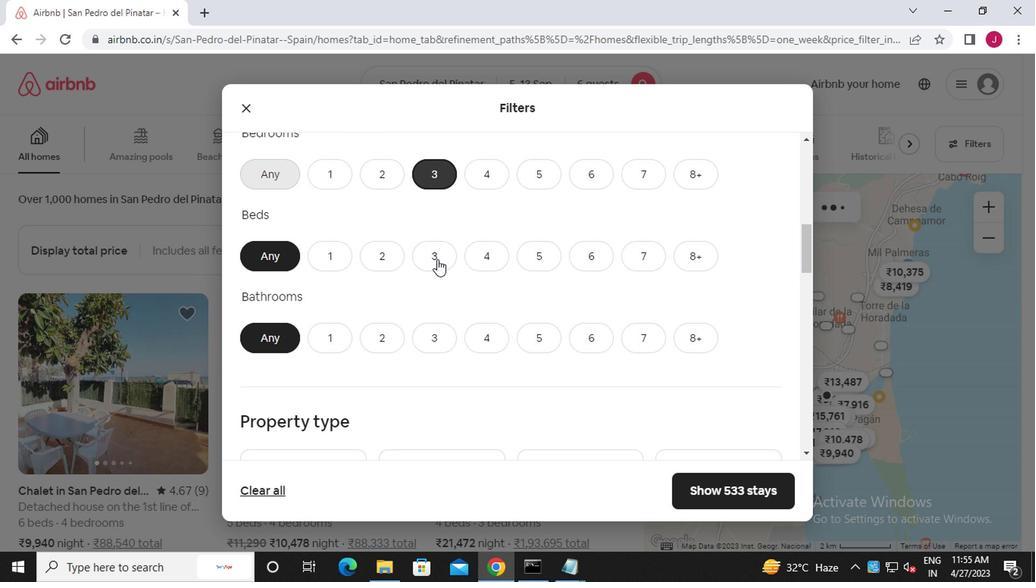 
Action: Mouse moved to (429, 332)
Screenshot: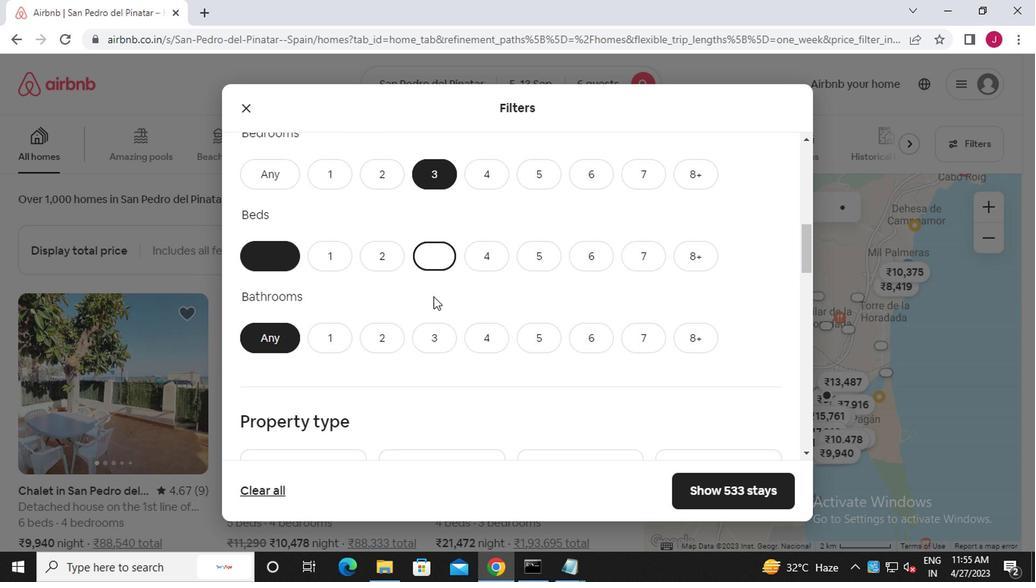 
Action: Mouse pressed left at (429, 332)
Screenshot: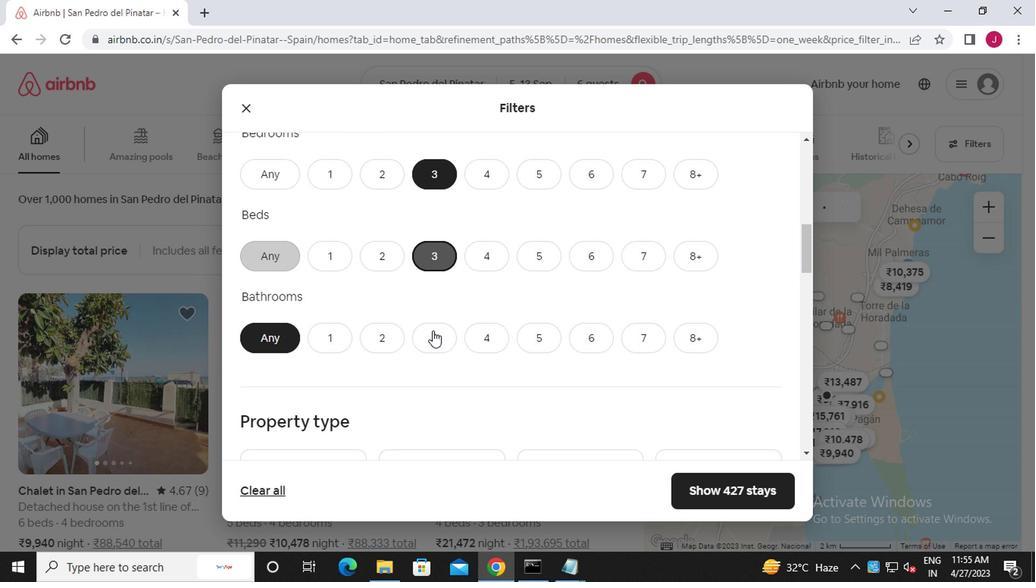 
Action: Mouse scrolled (429, 331) with delta (0, -1)
Screenshot: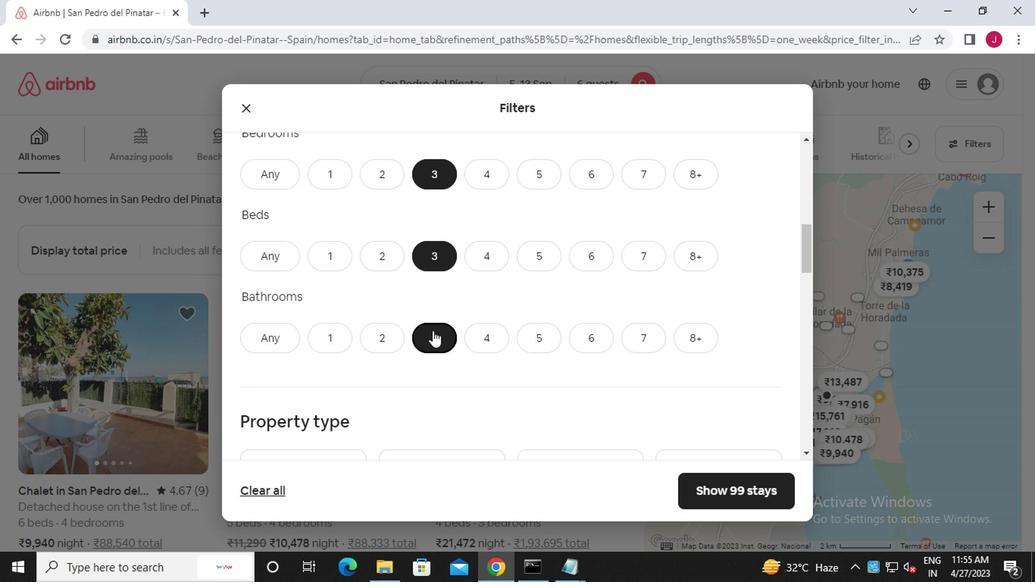 
Action: Mouse scrolled (429, 331) with delta (0, -1)
Screenshot: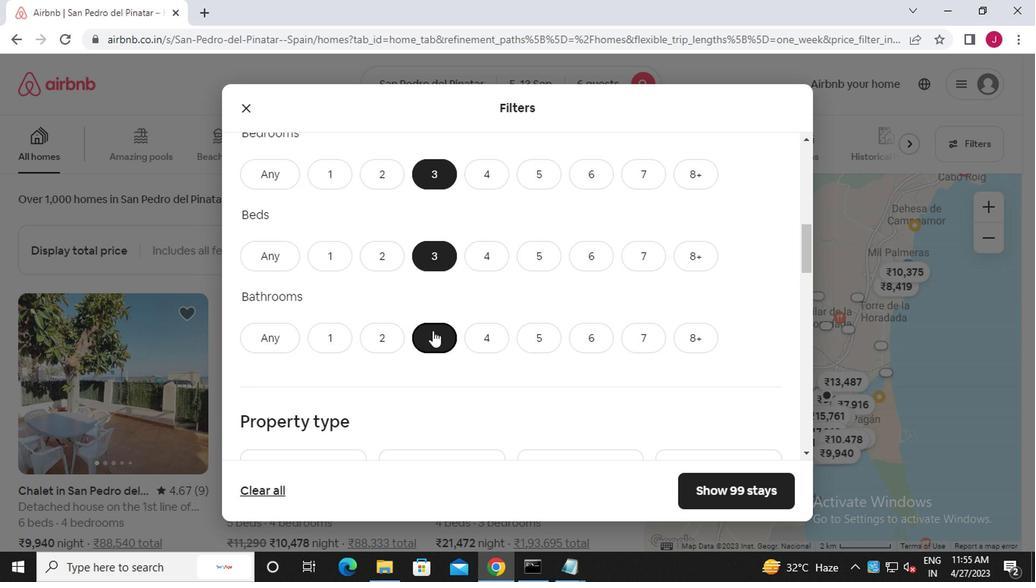 
Action: Mouse moved to (333, 329)
Screenshot: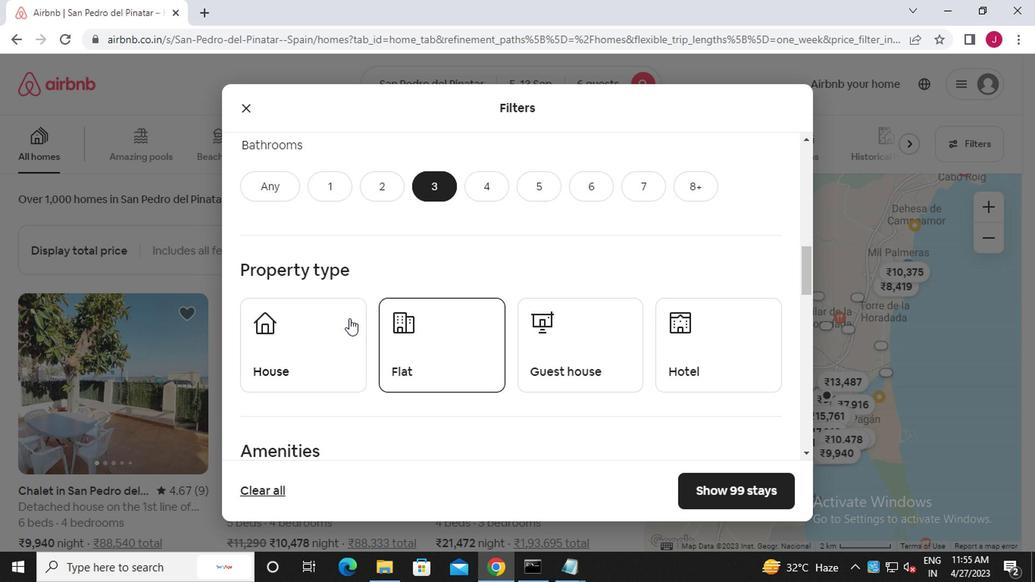 
Action: Mouse pressed left at (333, 329)
Screenshot: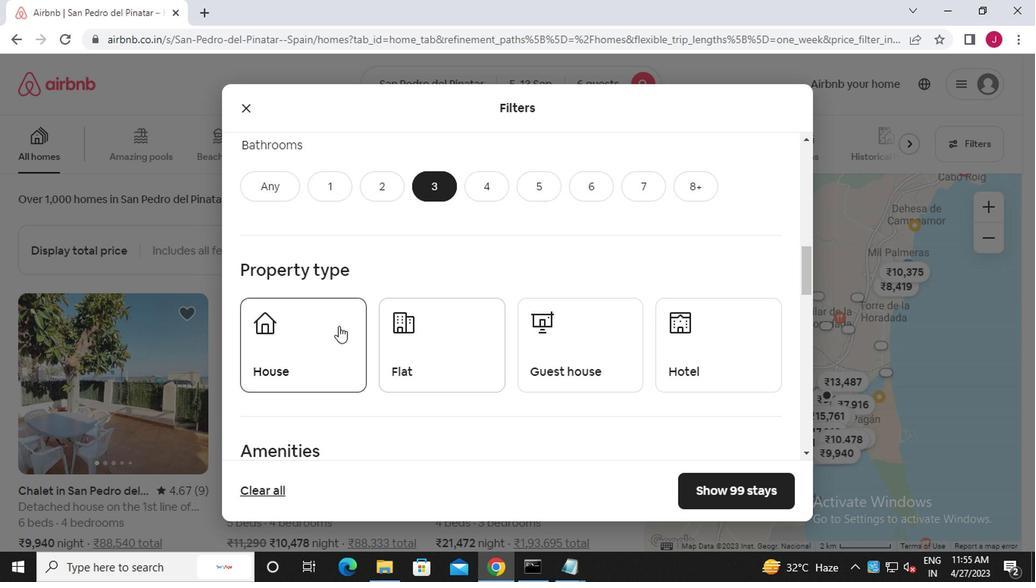 
Action: Mouse moved to (423, 358)
Screenshot: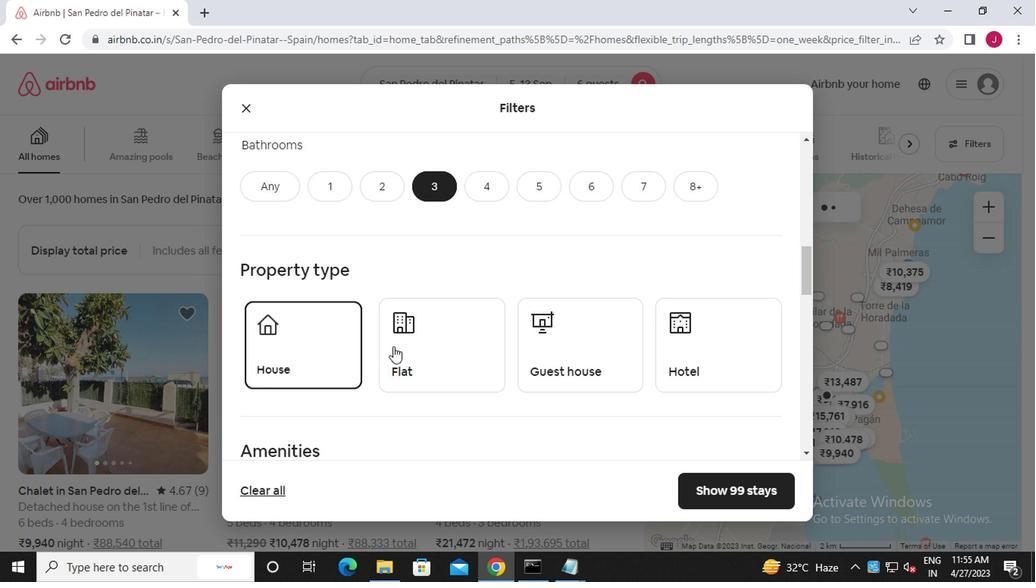 
Action: Mouse pressed left at (423, 358)
Screenshot: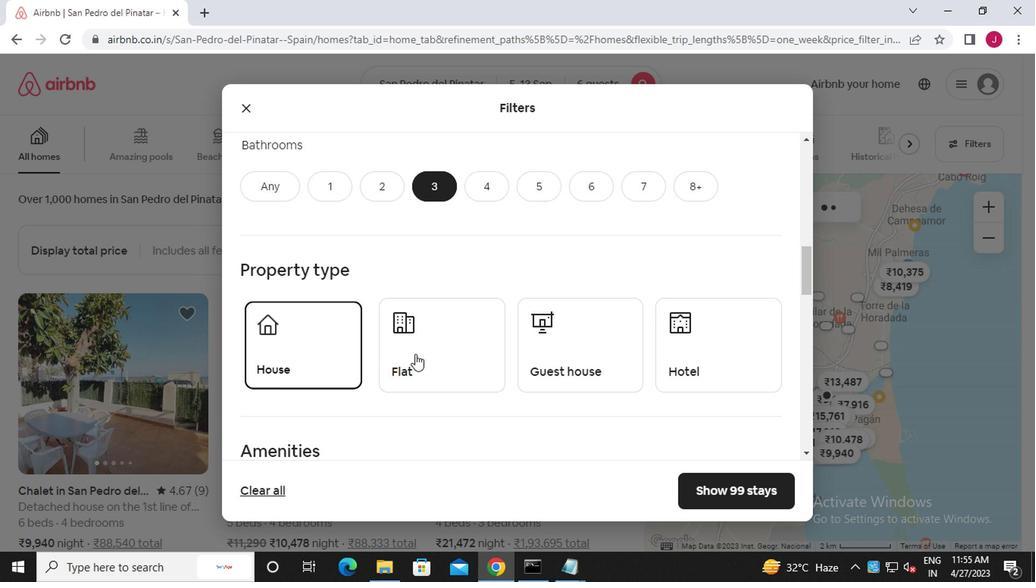 
Action: Mouse moved to (576, 362)
Screenshot: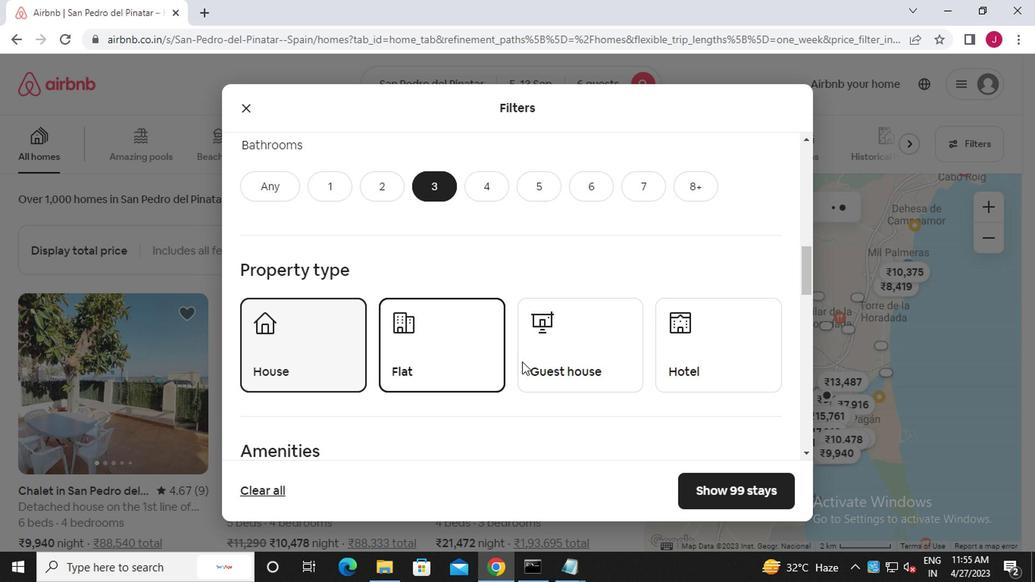 
Action: Mouse pressed left at (576, 362)
Screenshot: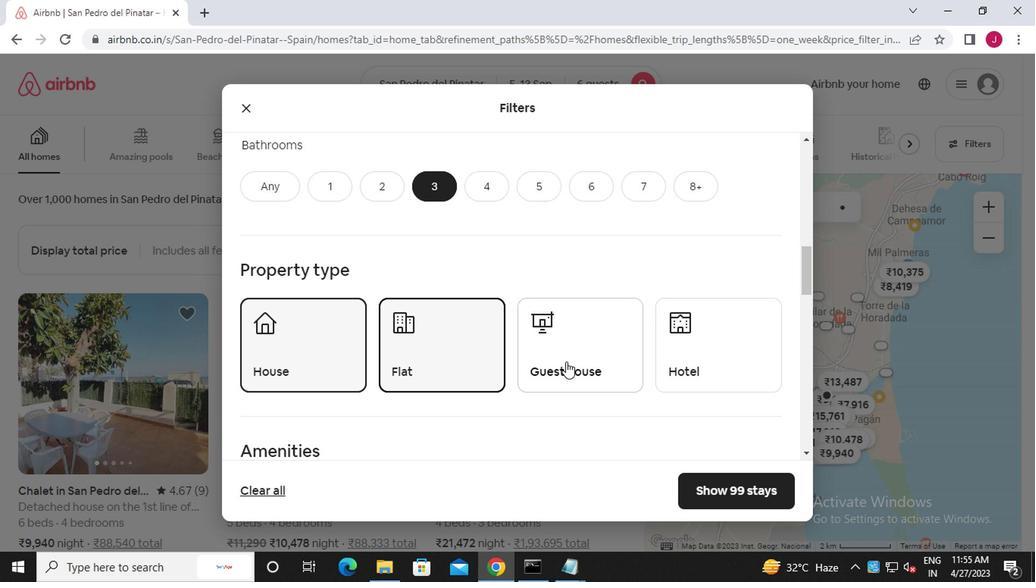 
Action: Mouse moved to (576, 359)
Screenshot: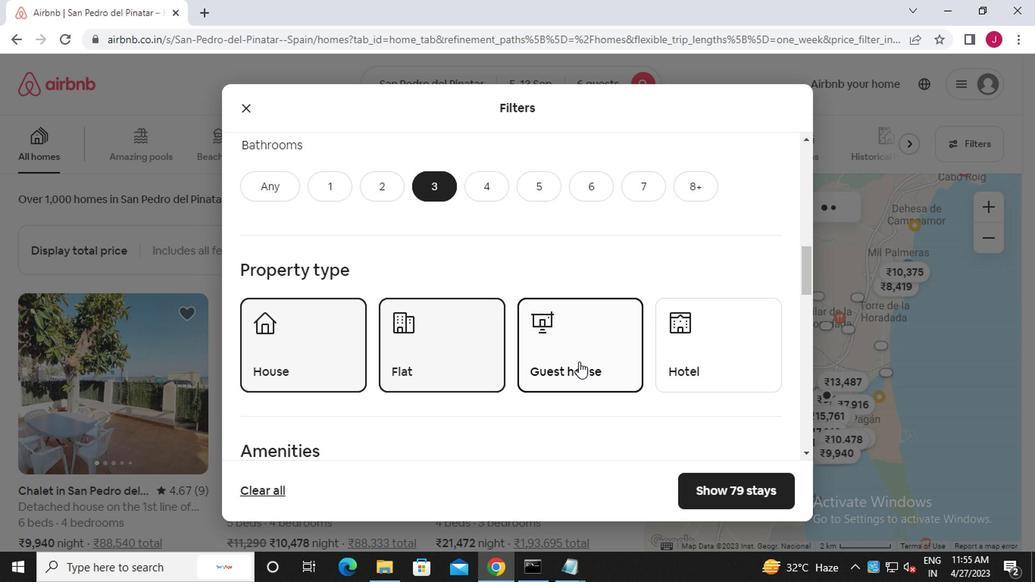 
Action: Mouse scrolled (576, 358) with delta (0, -1)
Screenshot: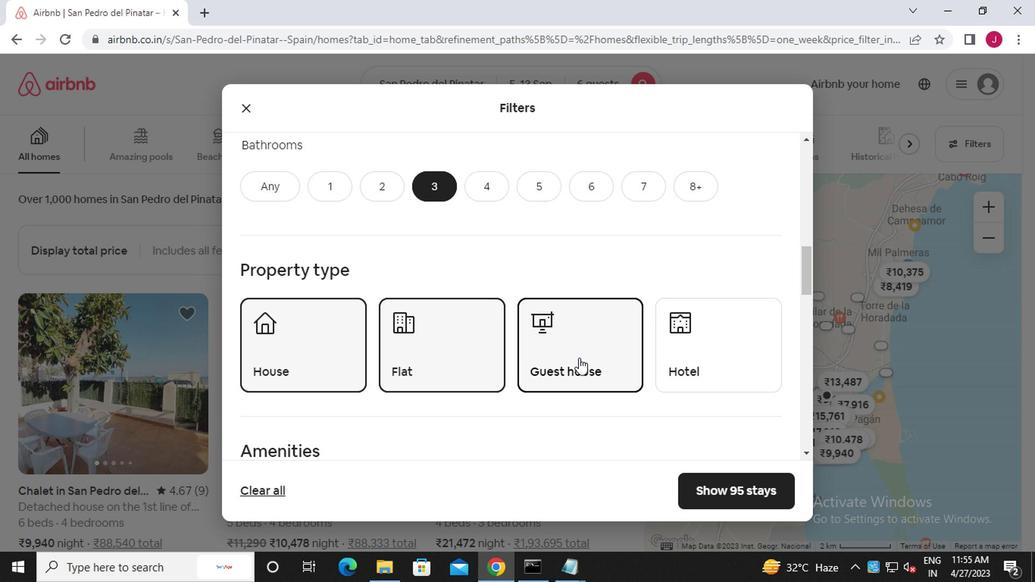 
Action: Mouse scrolled (576, 358) with delta (0, -1)
Screenshot: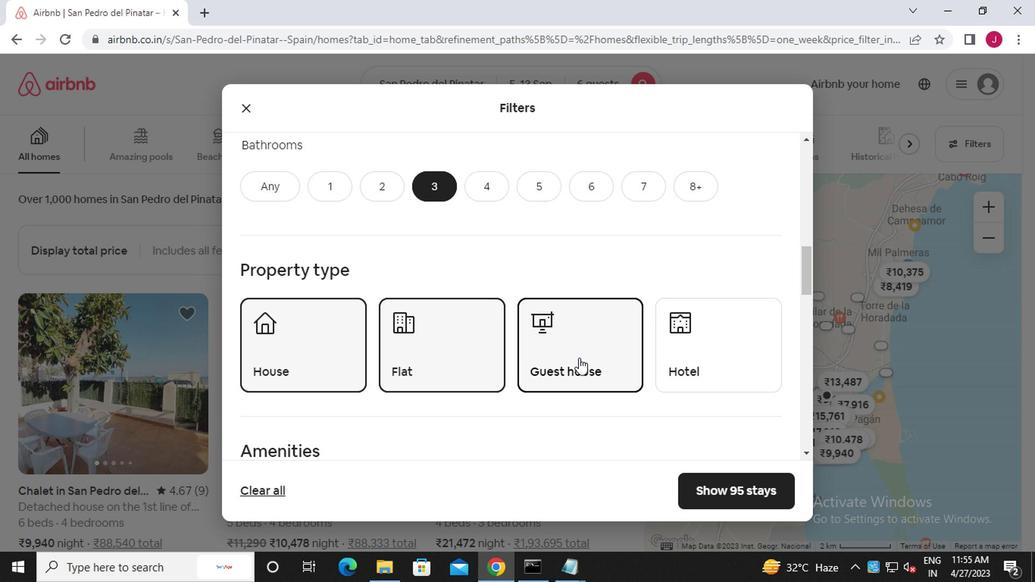 
Action: Mouse scrolled (576, 358) with delta (0, -1)
Screenshot: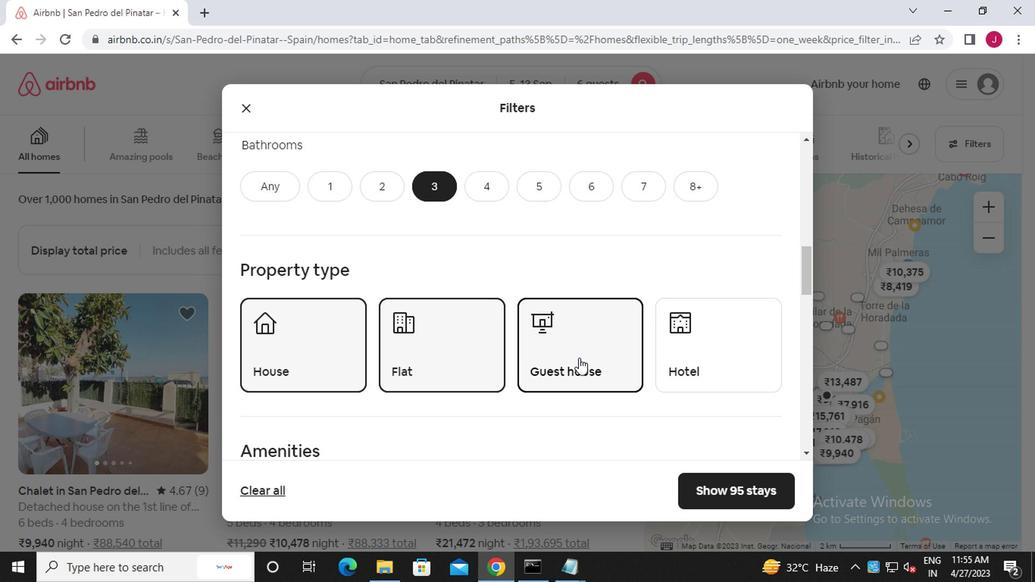 
Action: Mouse scrolled (576, 358) with delta (0, -1)
Screenshot: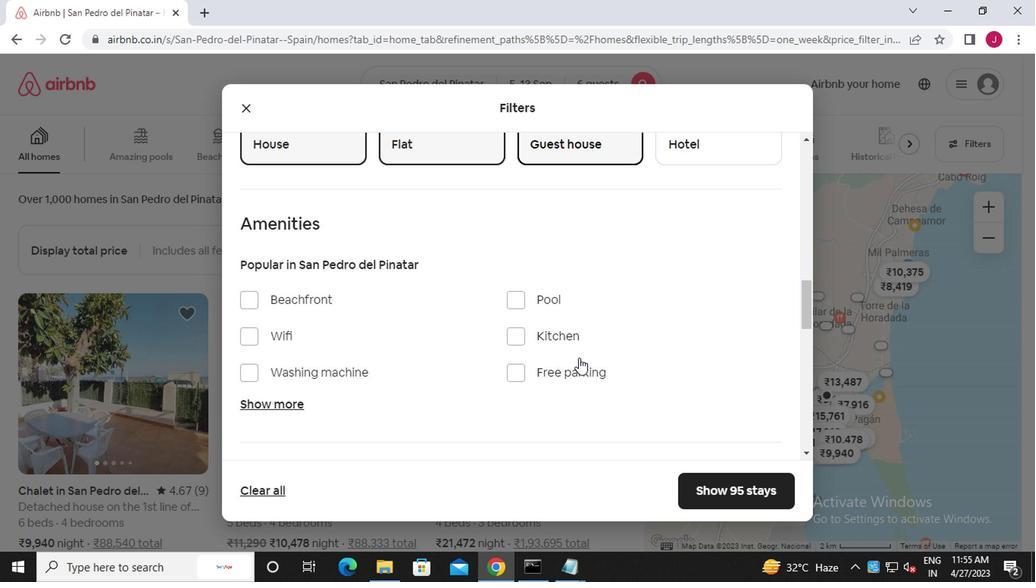 
Action: Mouse moved to (576, 359)
Screenshot: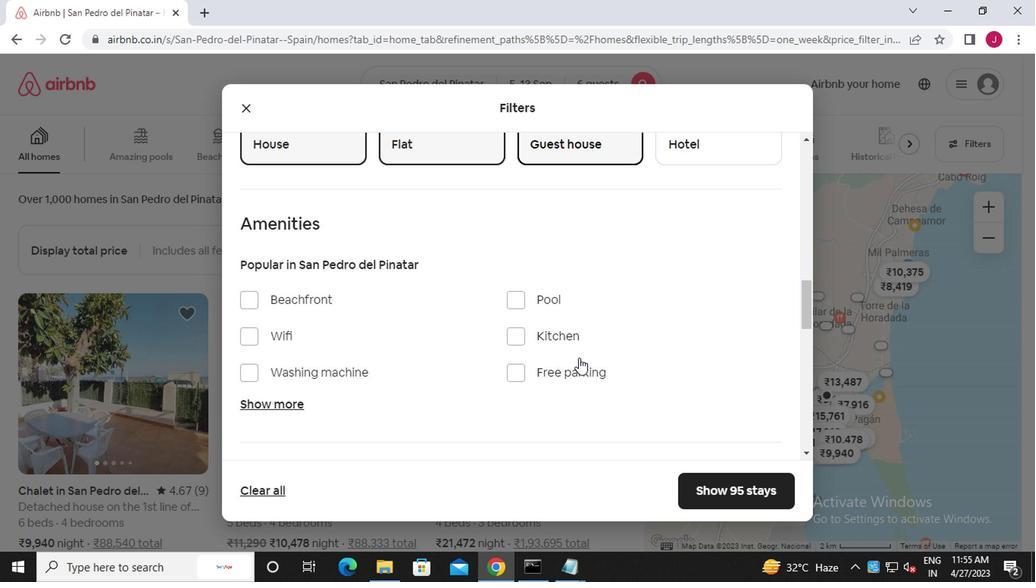 
Action: Mouse scrolled (576, 358) with delta (0, -1)
Screenshot: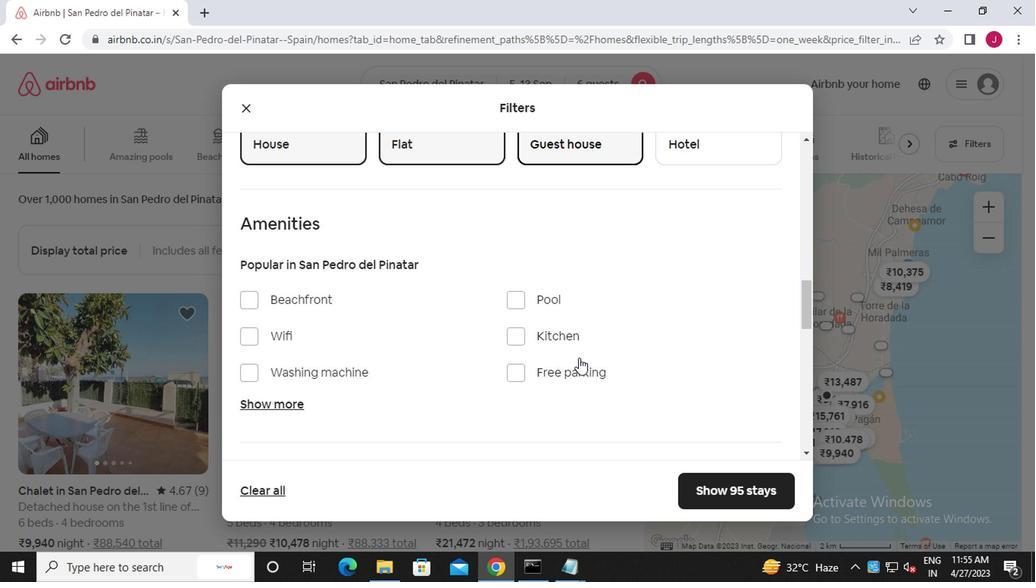 
Action: Mouse moved to (576, 359)
Screenshot: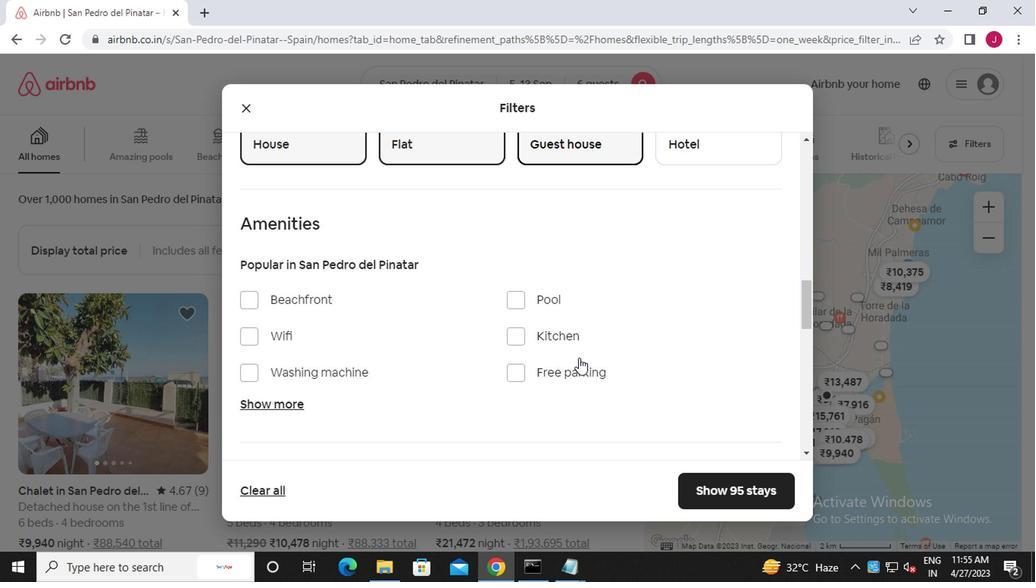 
Action: Mouse scrolled (576, 358) with delta (0, -1)
Screenshot: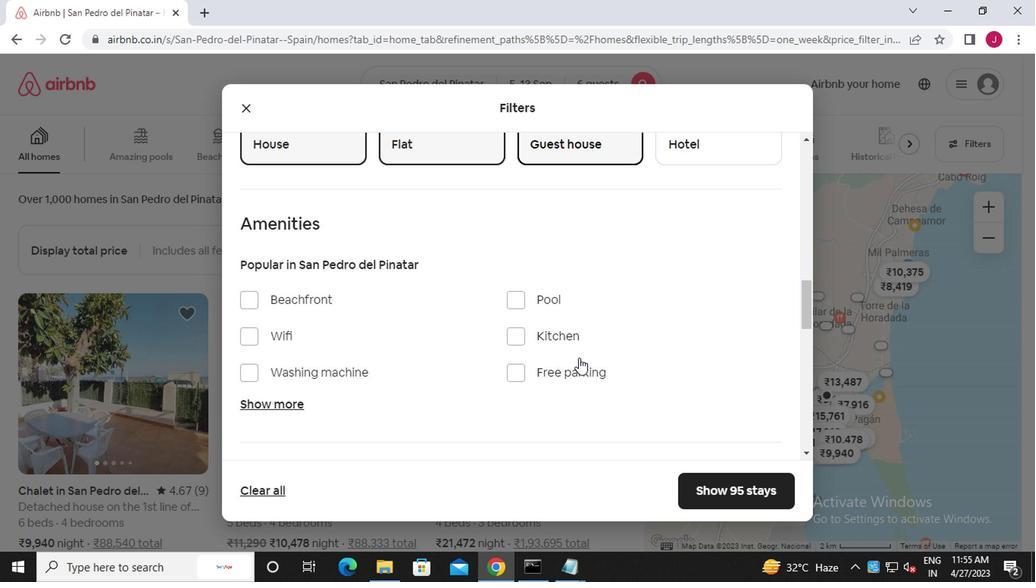 
Action: Mouse moved to (744, 355)
Screenshot: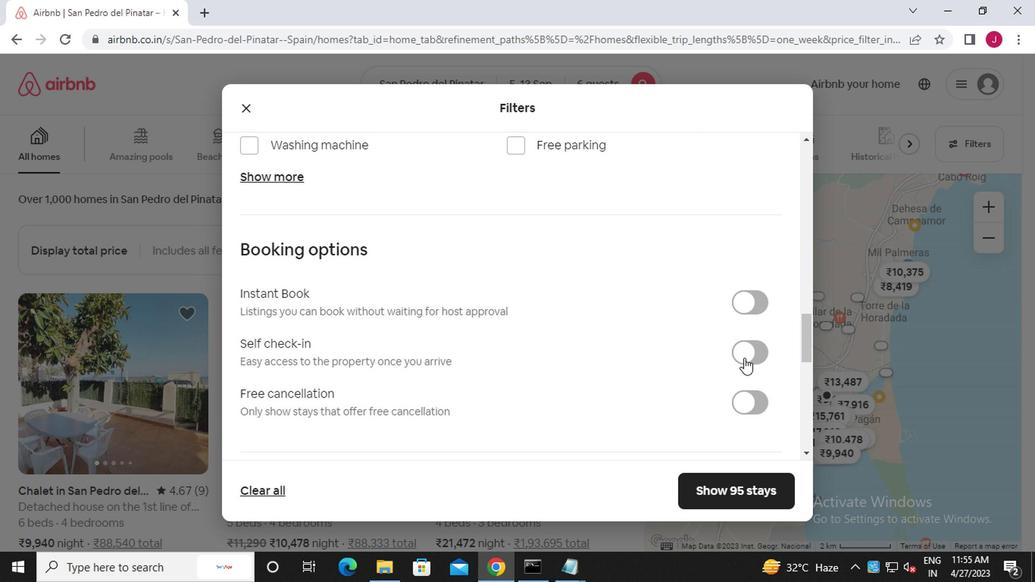 
Action: Mouse pressed left at (744, 355)
Screenshot: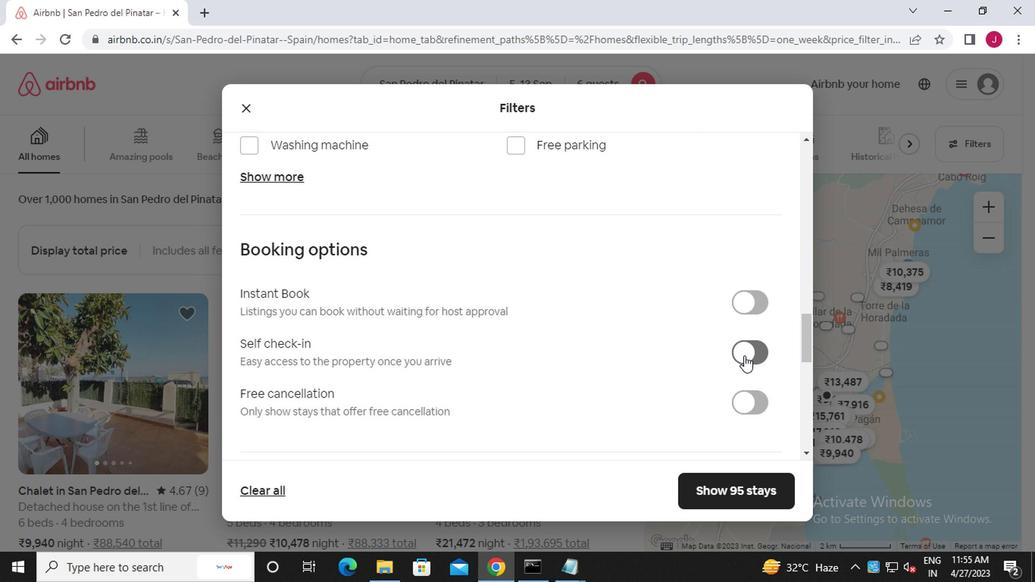
Action: Mouse moved to (478, 389)
Screenshot: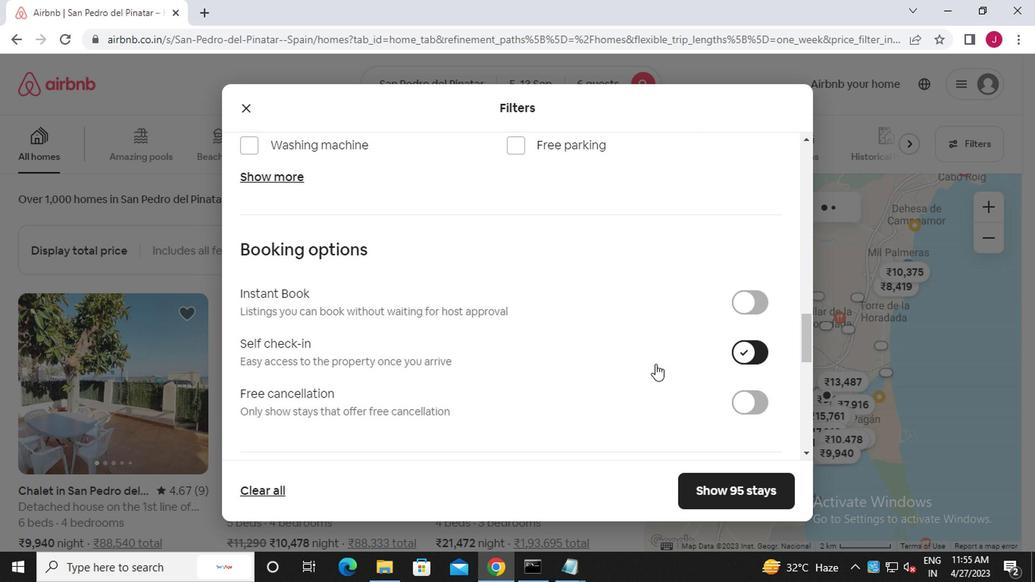 
Action: Mouse scrolled (478, 389) with delta (0, 0)
Screenshot: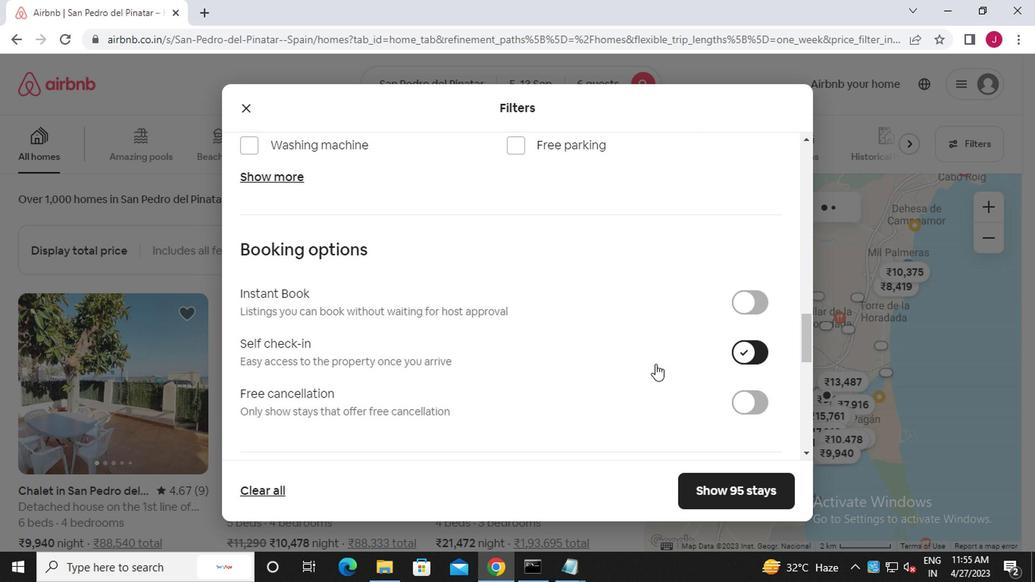 
Action: Mouse moved to (472, 392)
Screenshot: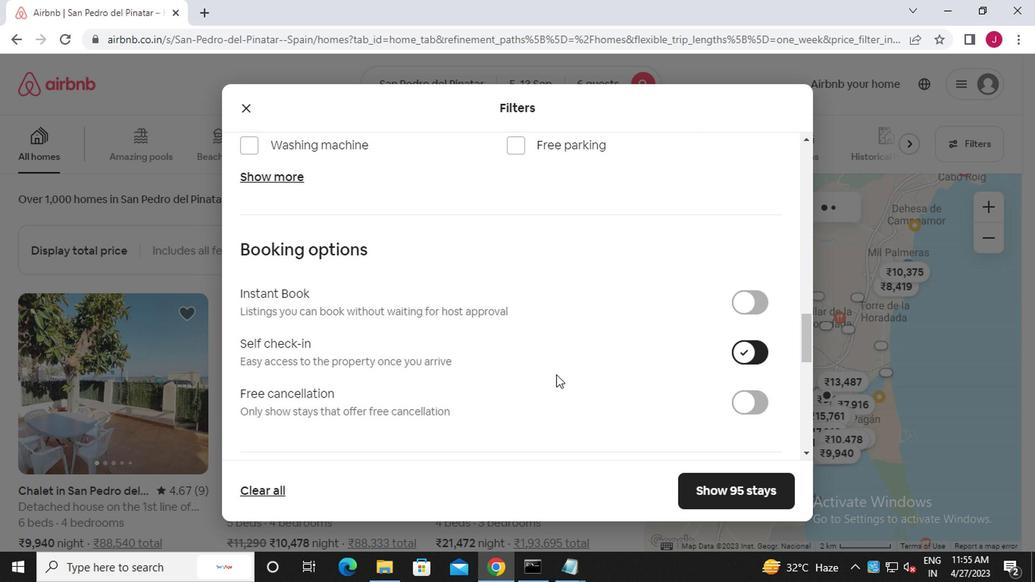
Action: Mouse scrolled (472, 391) with delta (0, 0)
Screenshot: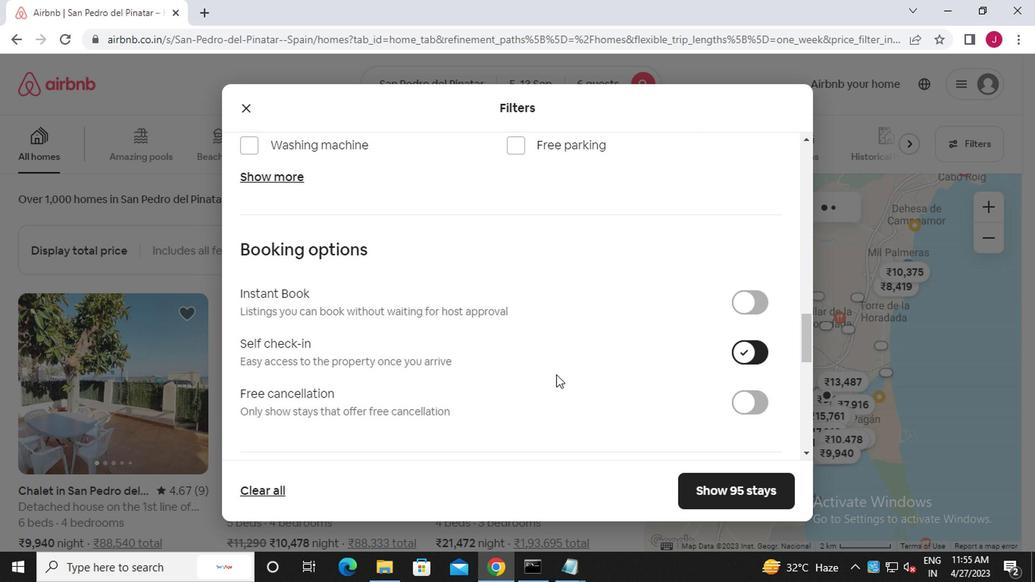 
Action: Mouse moved to (470, 393)
Screenshot: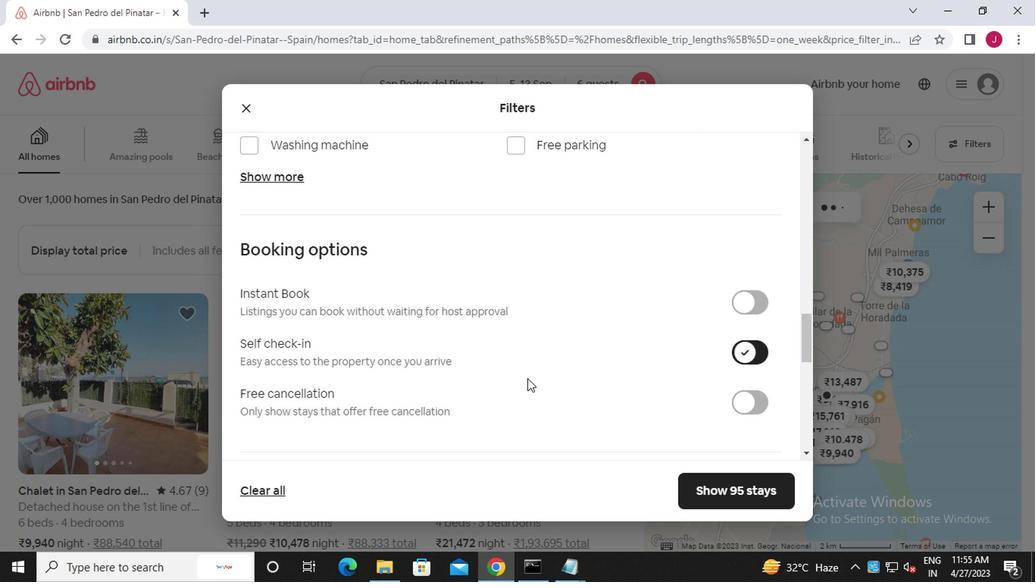 
Action: Mouse scrolled (470, 392) with delta (0, -1)
Screenshot: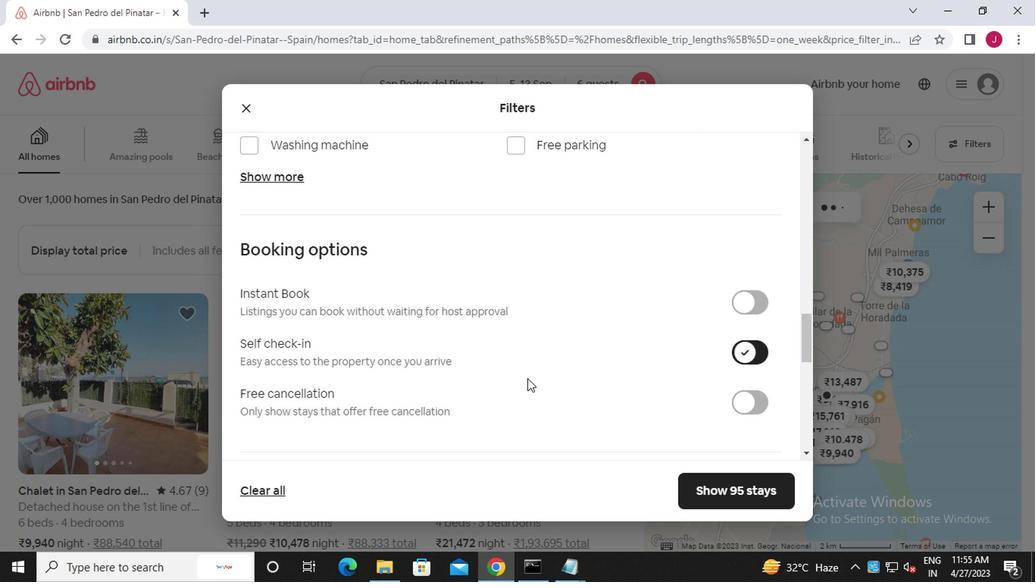 
Action: Mouse moved to (468, 393)
Screenshot: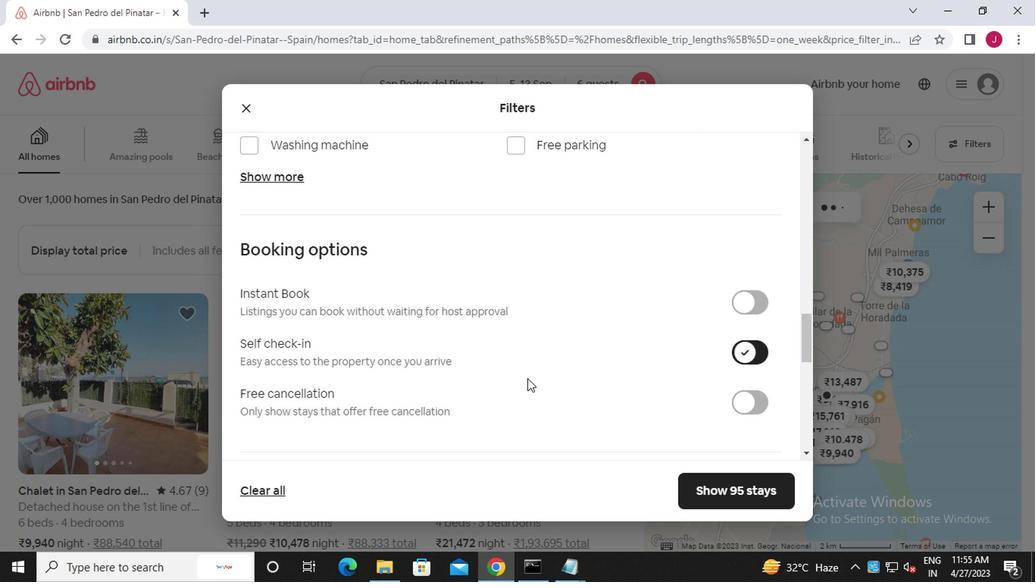 
Action: Mouse scrolled (468, 393) with delta (0, 0)
Screenshot: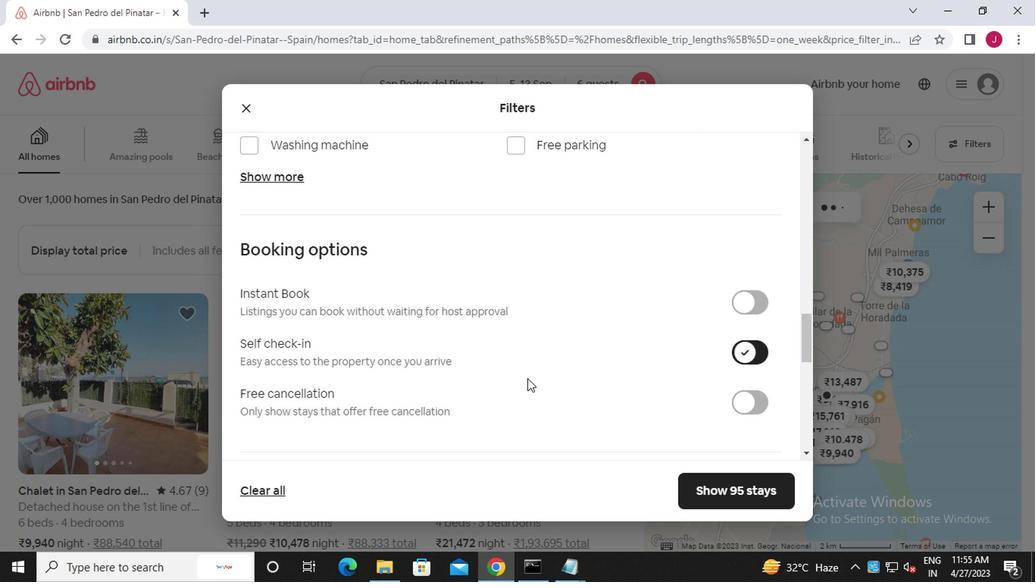 
Action: Mouse moved to (468, 393)
Screenshot: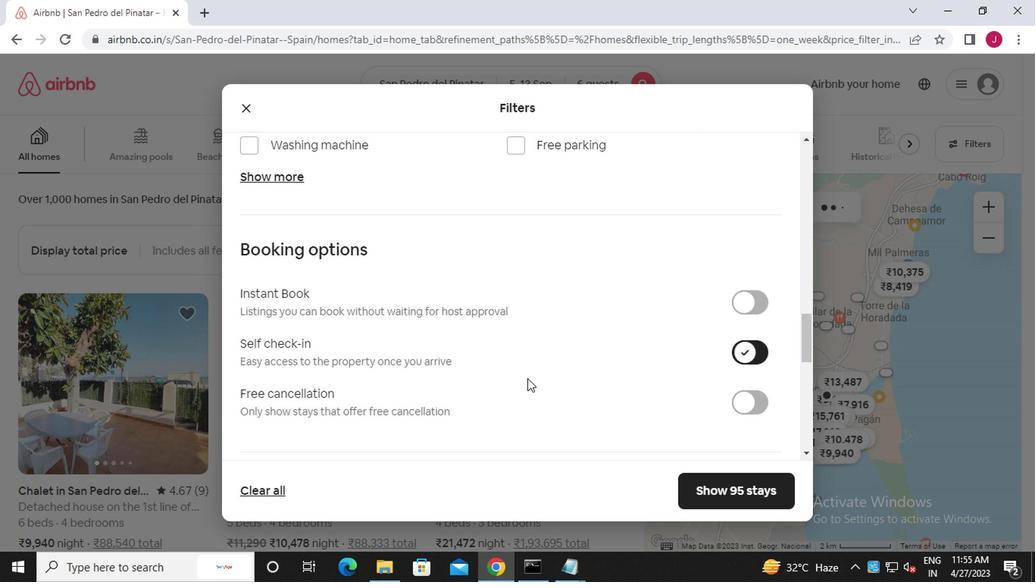 
Action: Mouse scrolled (468, 393) with delta (0, 0)
Screenshot: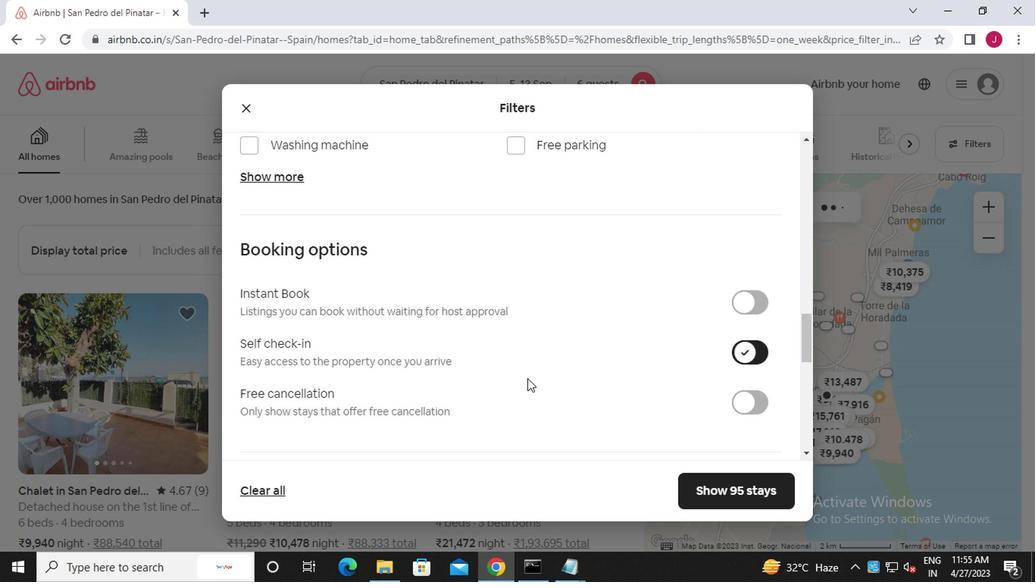 
Action: Mouse moved to (468, 393)
Screenshot: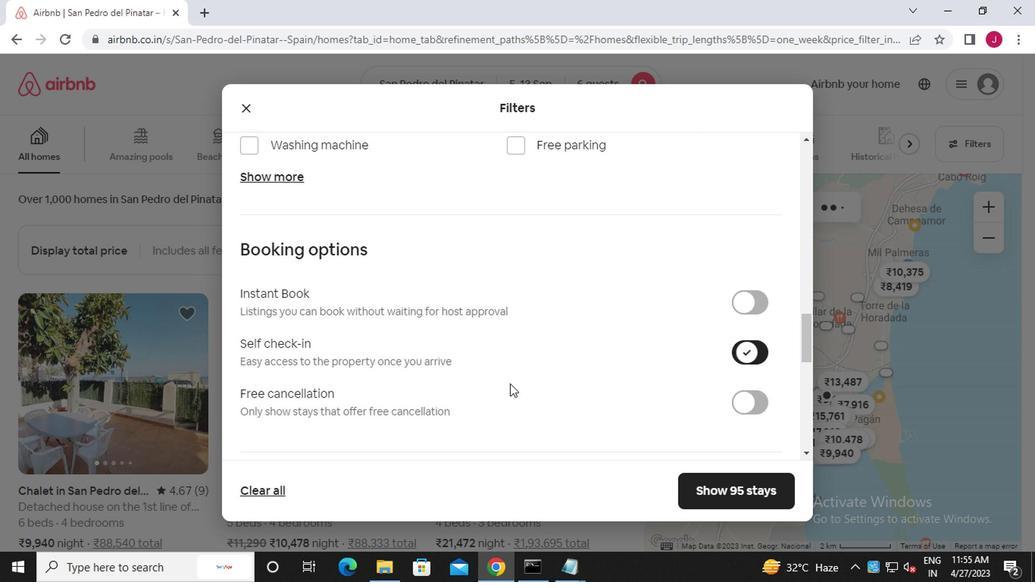 
Action: Mouse scrolled (468, 393) with delta (0, 0)
Screenshot: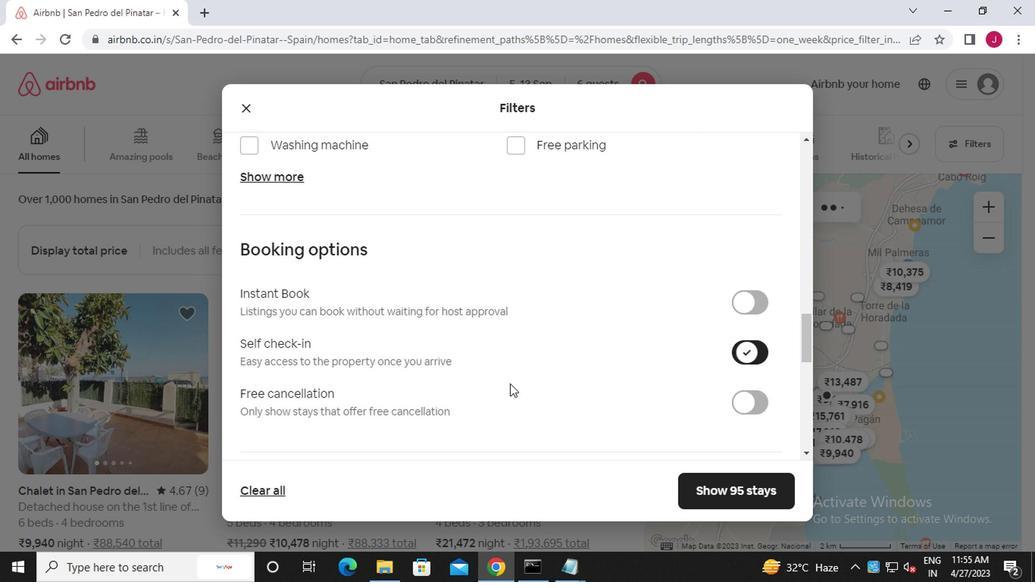 
Action: Mouse scrolled (468, 393) with delta (0, 0)
Screenshot: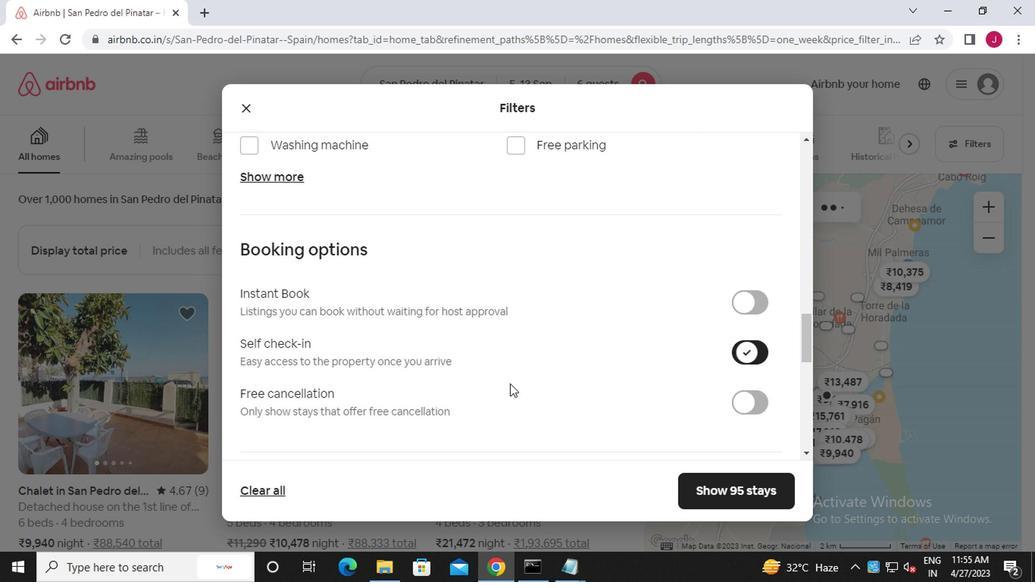 
Action: Mouse moved to (465, 393)
Screenshot: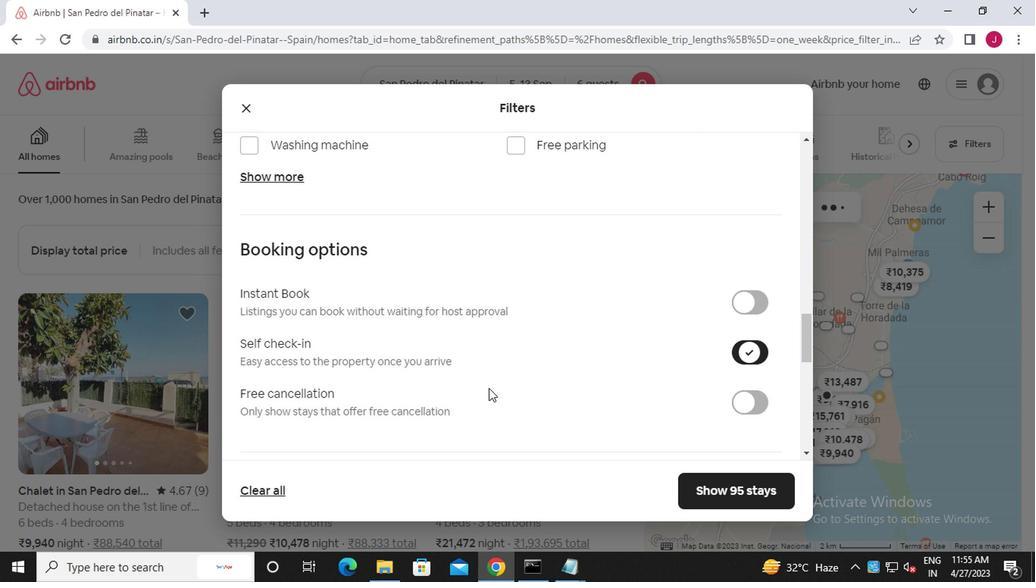 
Action: Mouse scrolled (465, 393) with delta (0, 0)
Screenshot: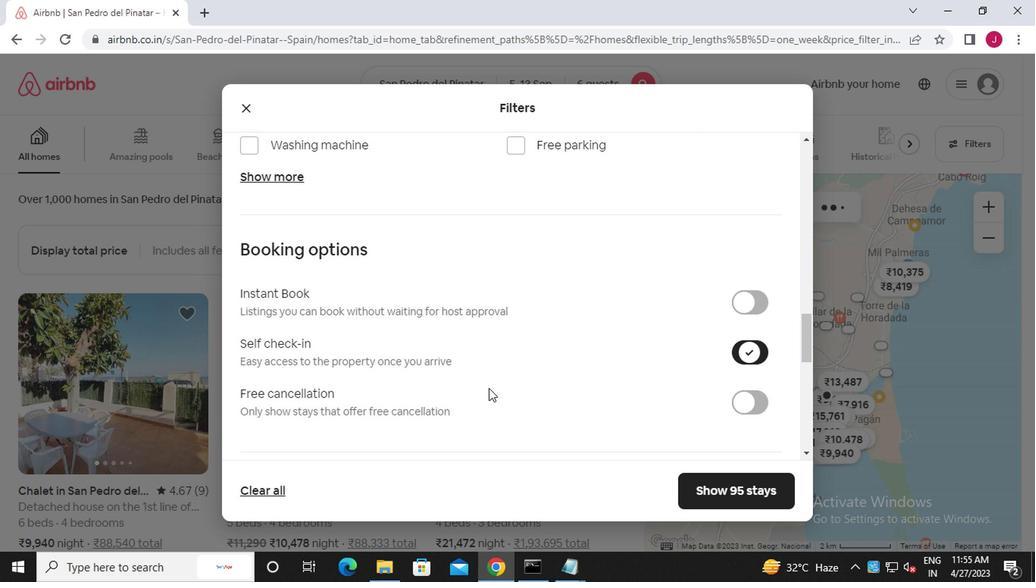 
Action: Mouse moved to (453, 393)
Screenshot: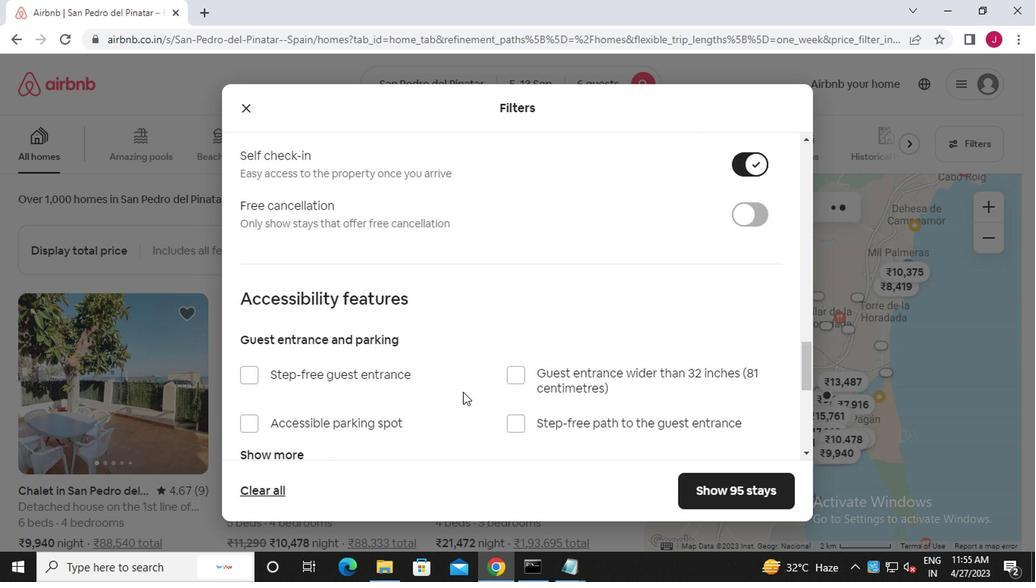 
Action: Mouse scrolled (453, 393) with delta (0, 0)
Screenshot: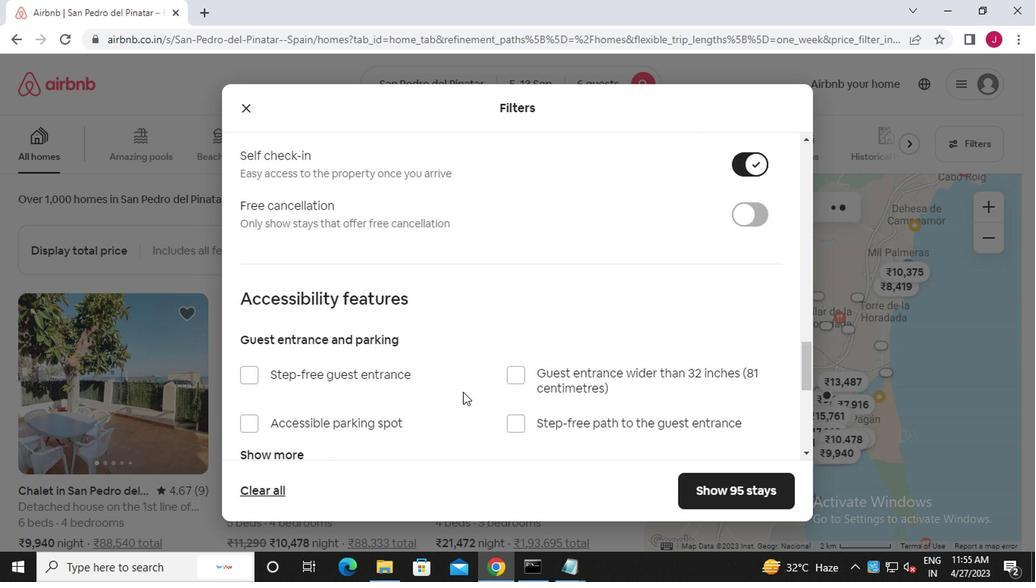 
Action: Mouse moved to (451, 394)
Screenshot: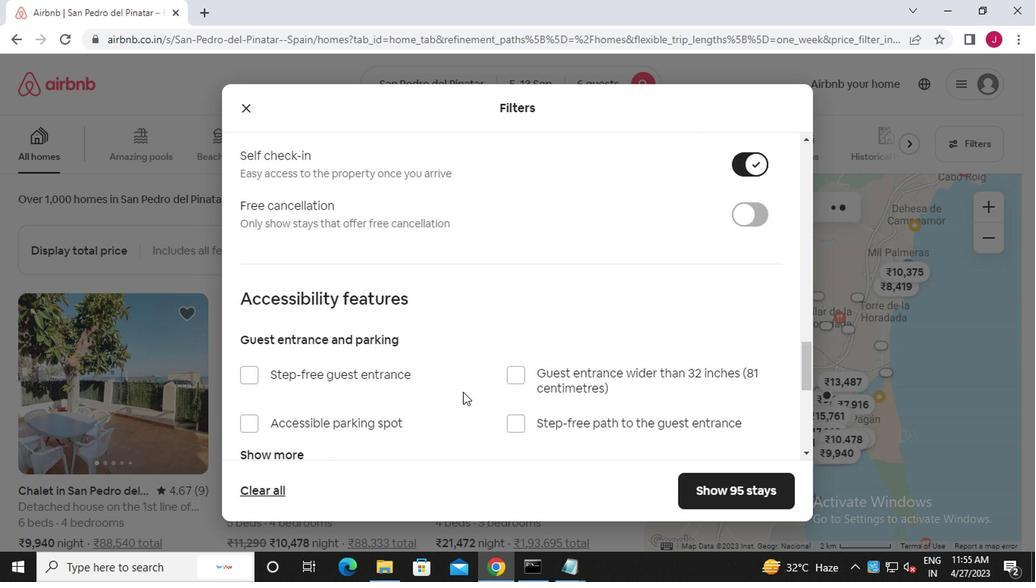 
Action: Mouse scrolled (451, 393) with delta (0, 0)
Screenshot: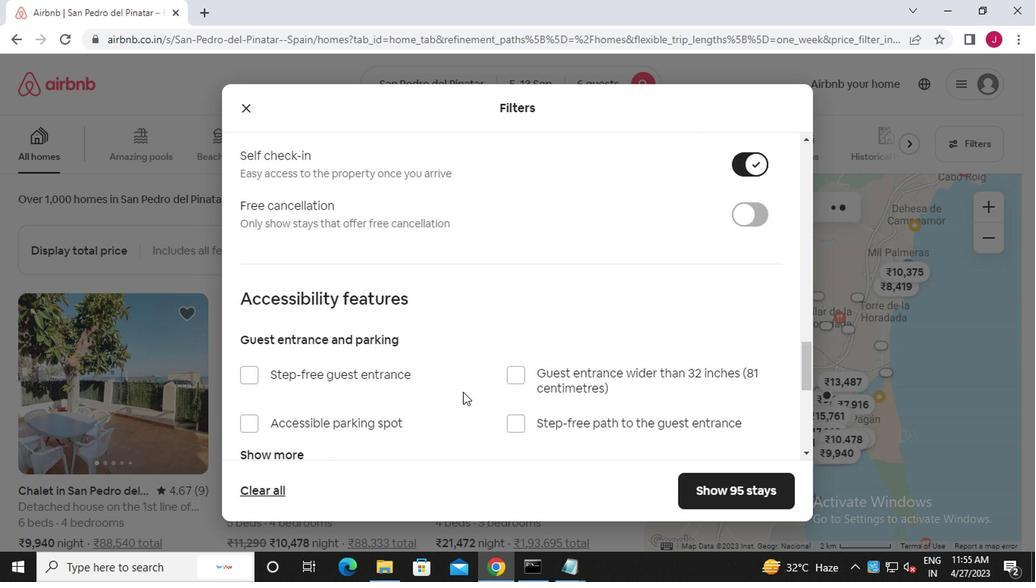 
Action: Mouse moved to (451, 394)
Screenshot: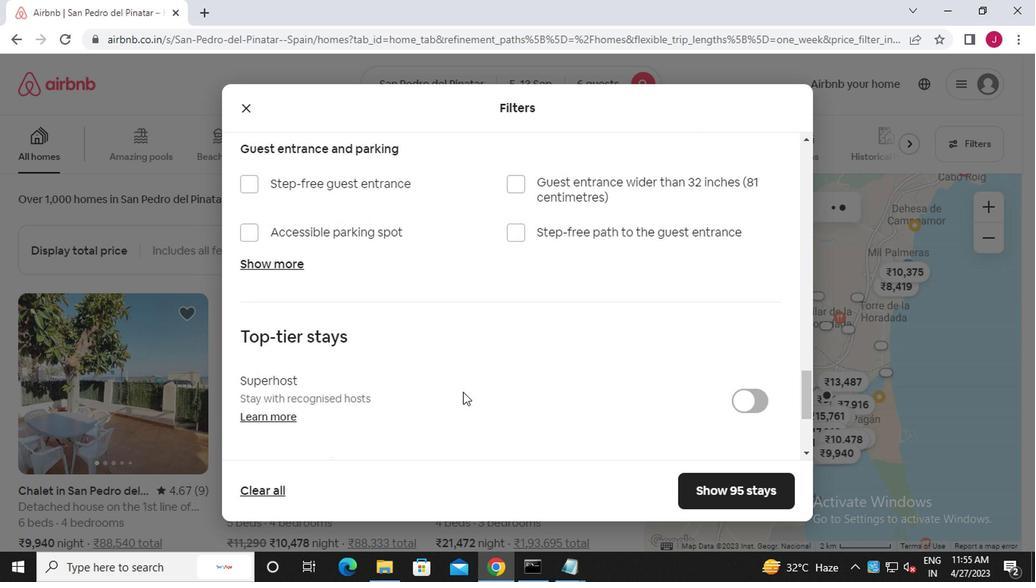 
Action: Mouse scrolled (451, 393) with delta (0, 0)
Screenshot: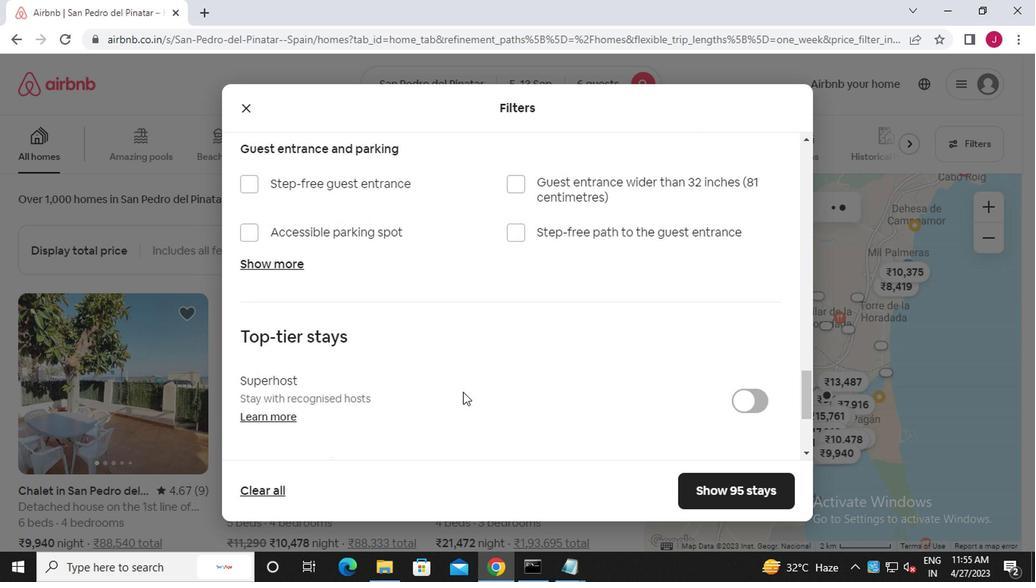 
Action: Mouse scrolled (451, 393) with delta (0, 0)
Screenshot: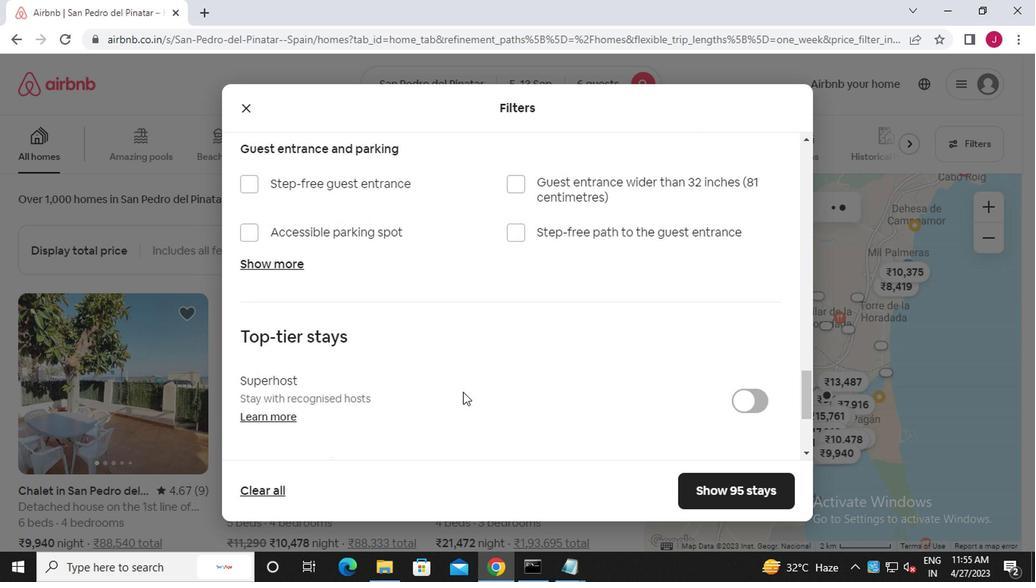 
Action: Mouse moved to (451, 394)
Screenshot: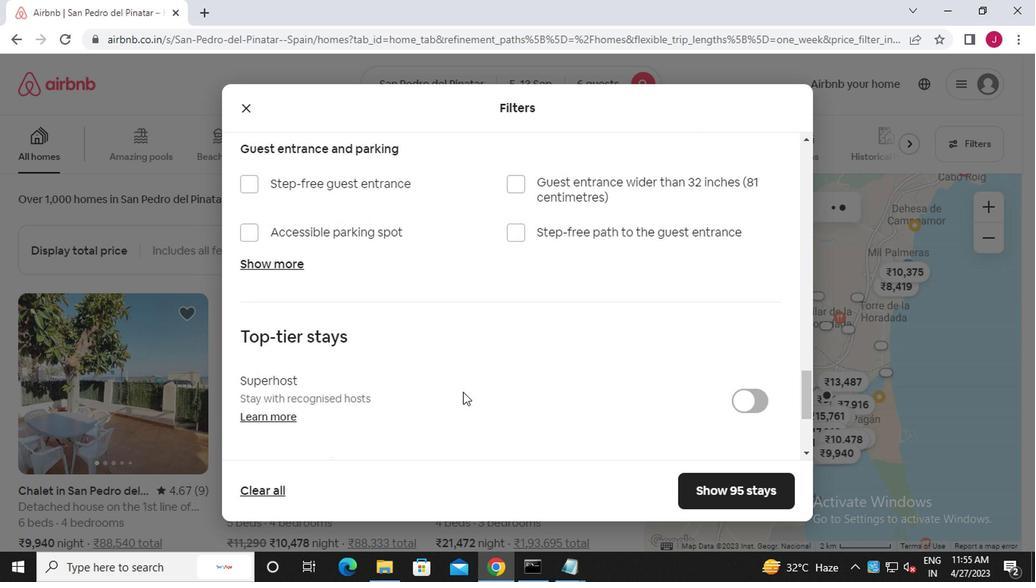 
Action: Mouse scrolled (451, 393) with delta (0, 0)
Screenshot: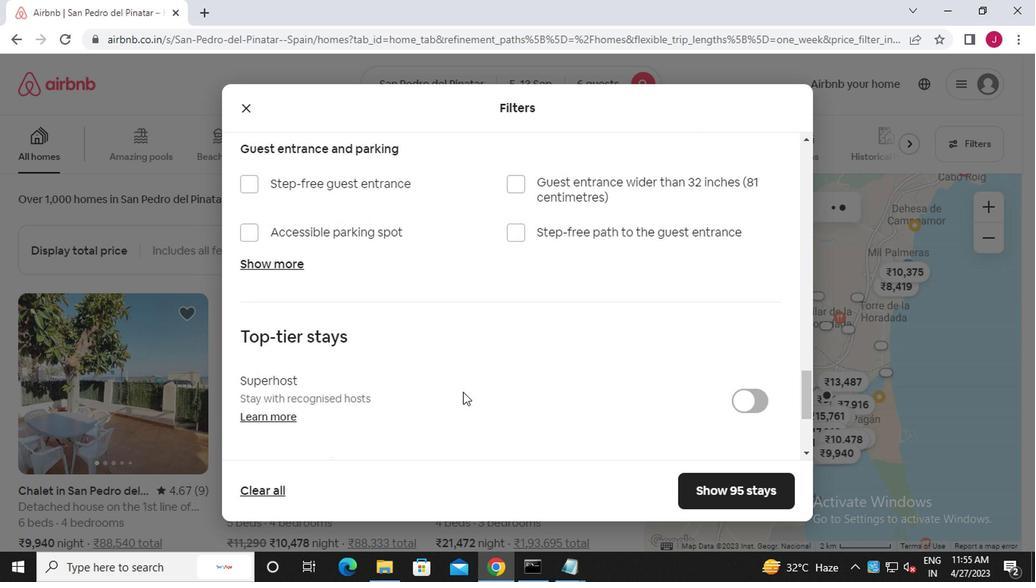 
Action: Mouse moved to (451, 394)
Screenshot: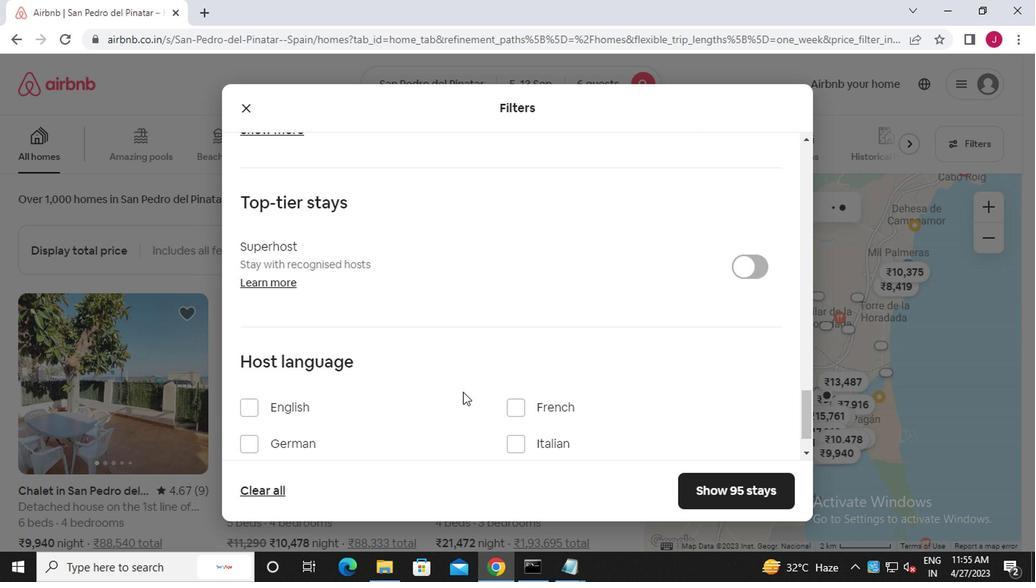 
Action: Mouse scrolled (451, 393) with delta (0, 0)
Screenshot: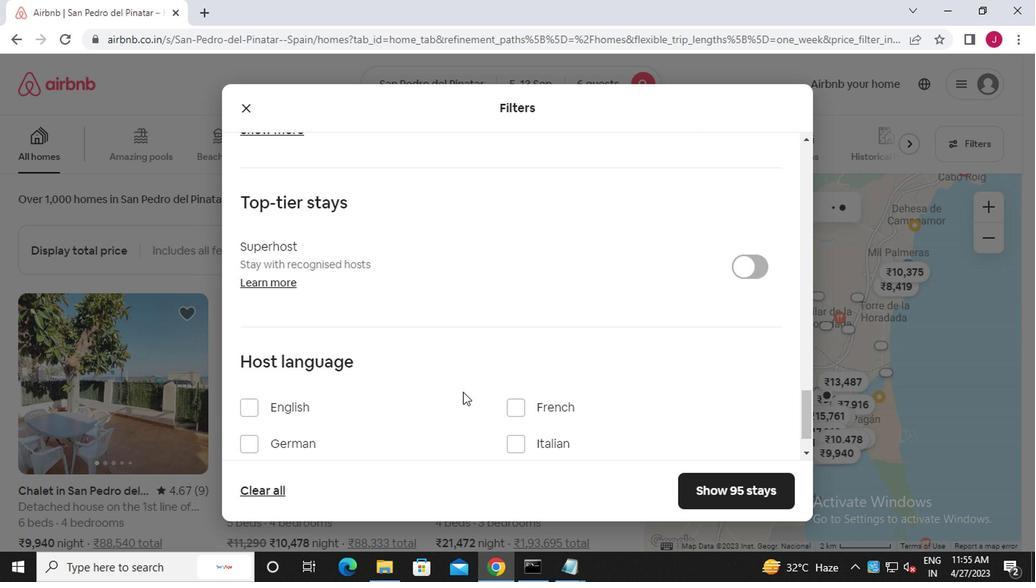 
Action: Mouse moved to (249, 358)
Screenshot: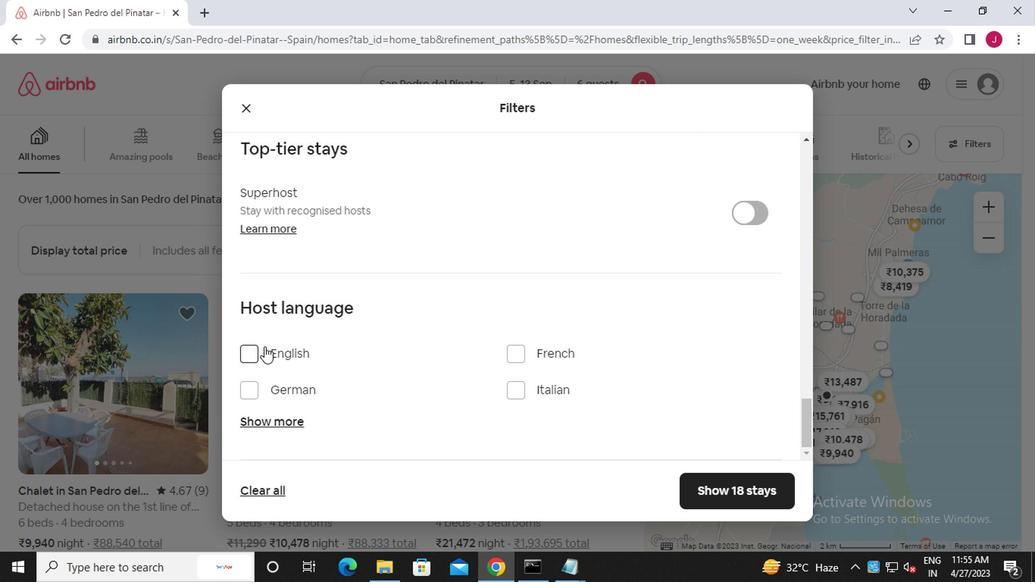 
Action: Mouse pressed left at (249, 358)
Screenshot: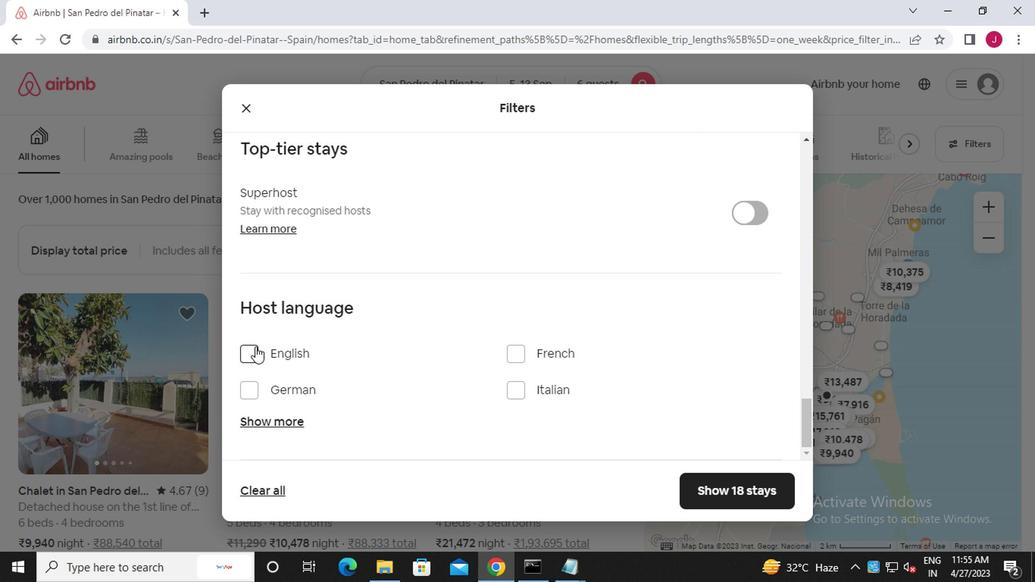 
Action: Mouse moved to (738, 494)
Screenshot: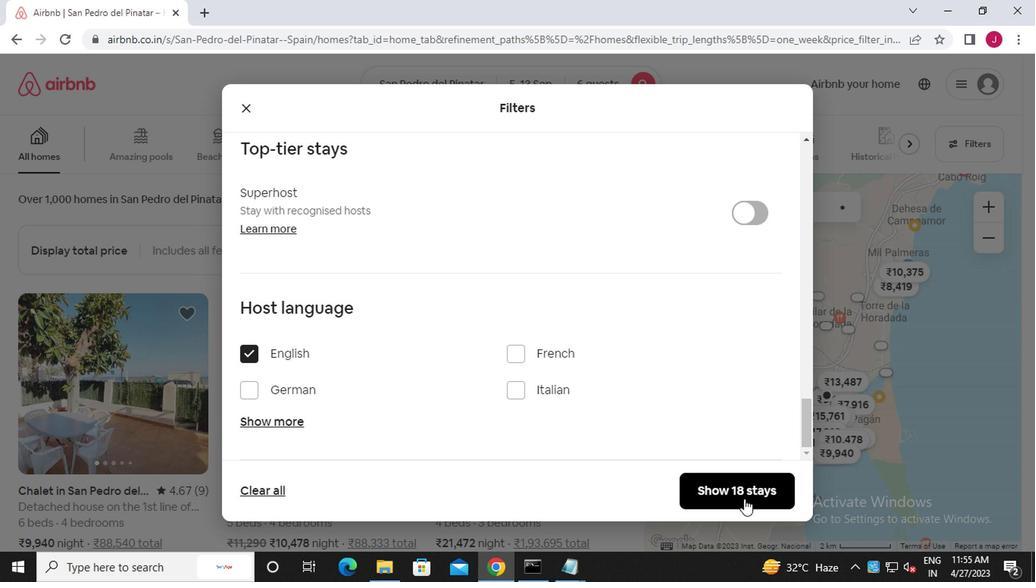 
Action: Mouse pressed left at (738, 494)
Screenshot: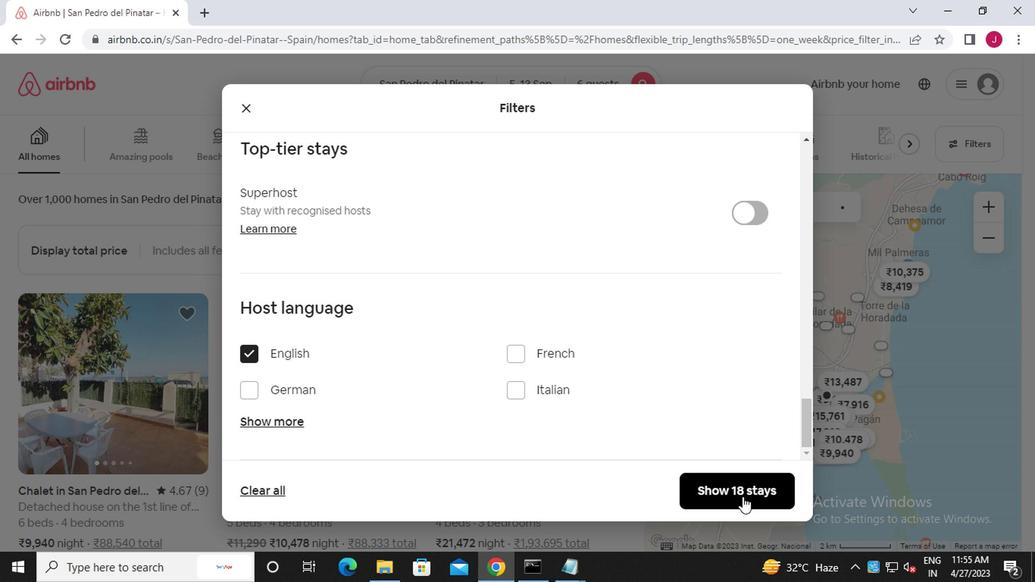 
Action: Mouse moved to (734, 489)
Screenshot: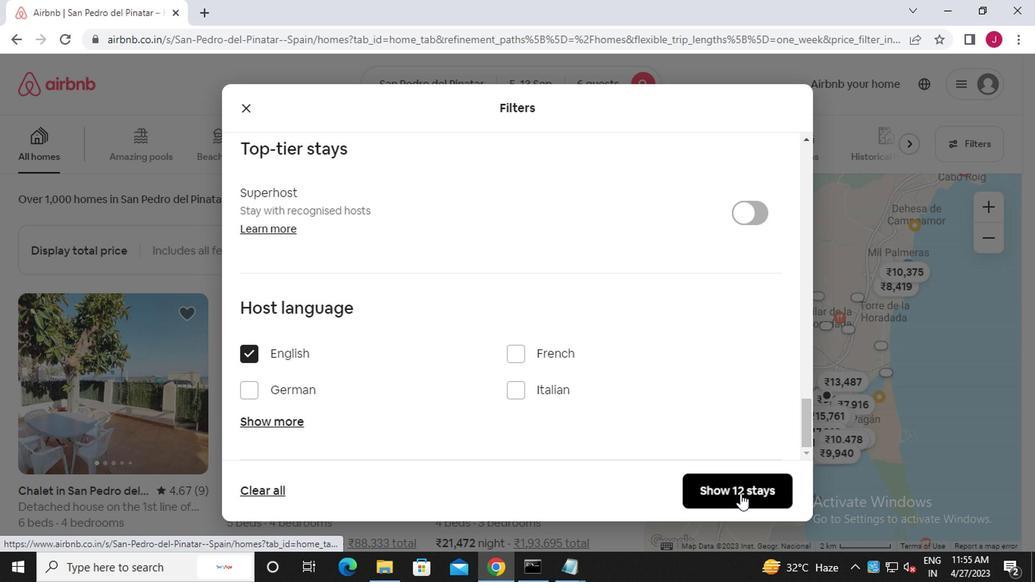 
